 Task: Find connections with filter location Übach-Palenberg with filter topic #homedecor with filter profile language Spanish with filter current company Tata Elxsi with filter school Narasaraopeta Engineering College, Kotappa Konda Road, Yellamanda Post, Narasaraopet, PIN-522601(CC-47) with filter industry Utilities Administration with filter service category Executive Coaching with filter keywords title Video Game Writer
Action: Mouse moved to (493, 62)
Screenshot: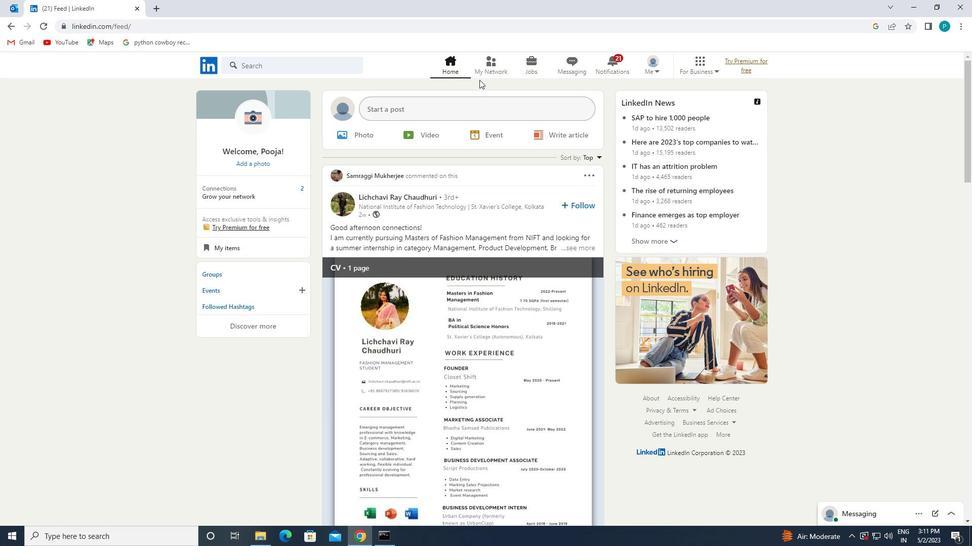 
Action: Mouse pressed left at (493, 62)
Screenshot: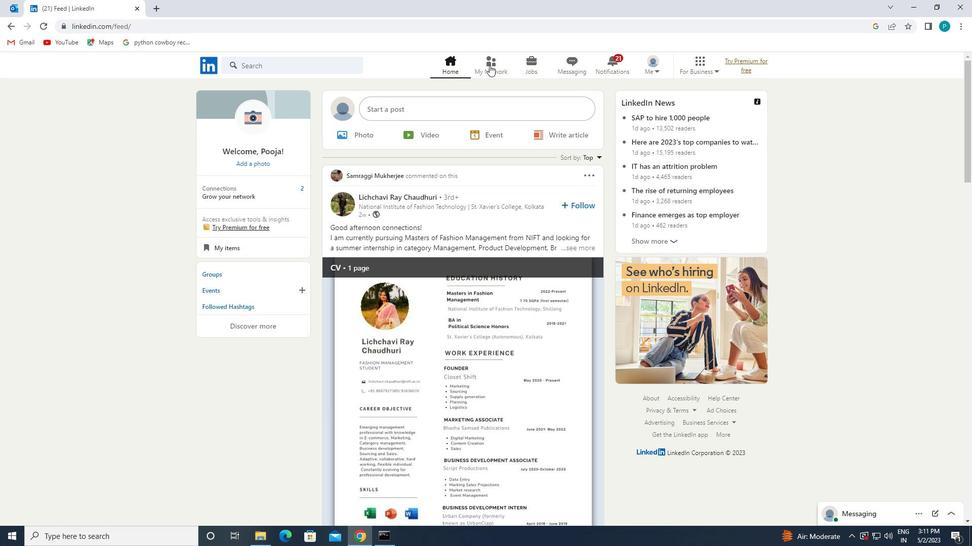 
Action: Mouse moved to (257, 117)
Screenshot: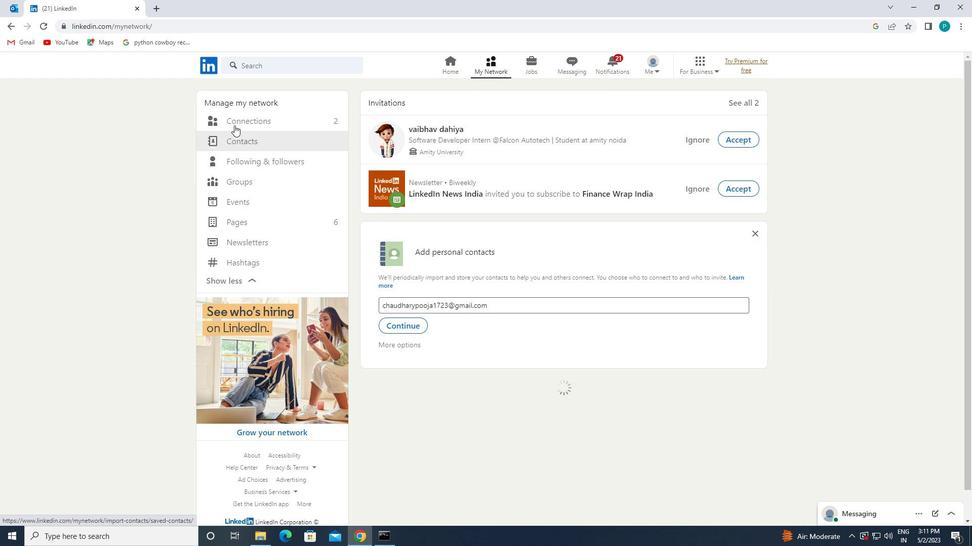 
Action: Mouse pressed left at (257, 117)
Screenshot: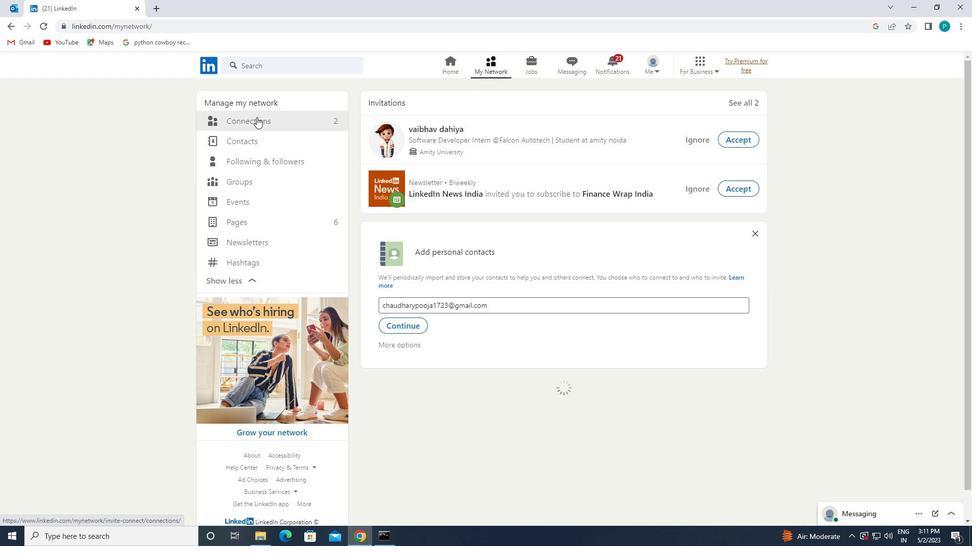 
Action: Mouse moved to (547, 126)
Screenshot: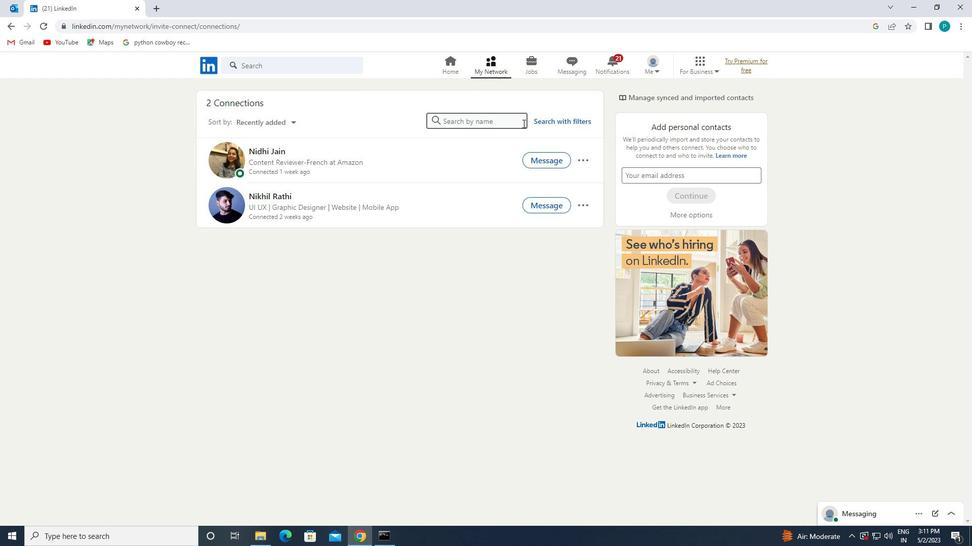 
Action: Mouse pressed left at (547, 126)
Screenshot: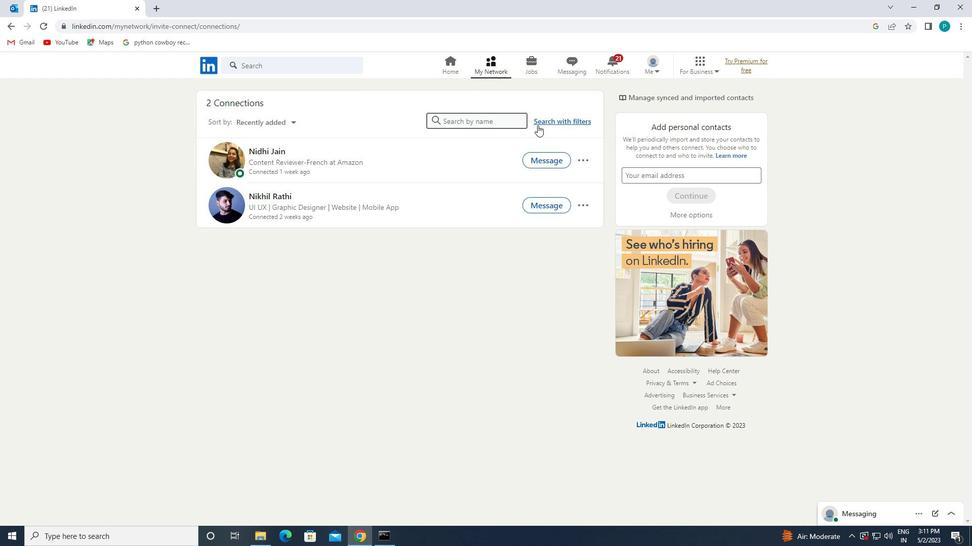 
Action: Mouse moved to (509, 91)
Screenshot: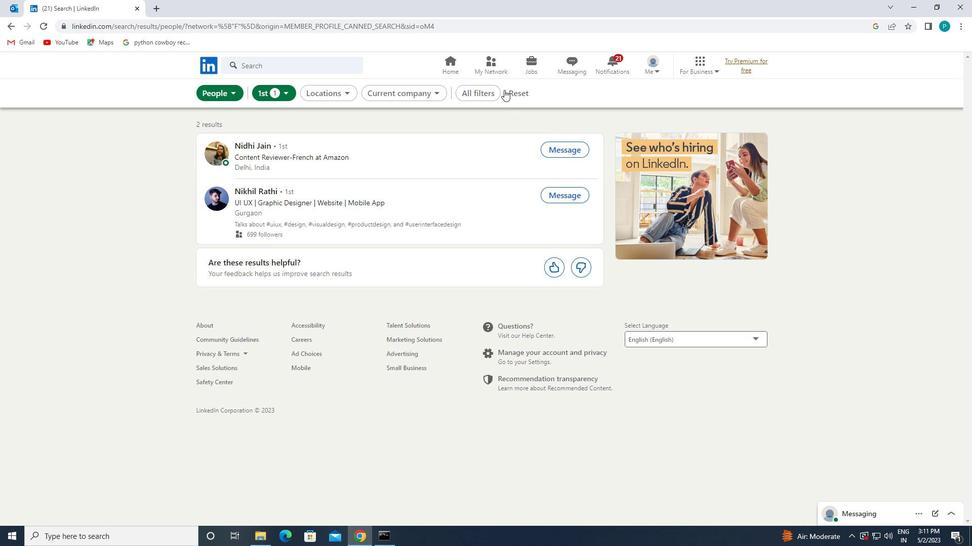 
Action: Mouse pressed left at (509, 91)
Screenshot: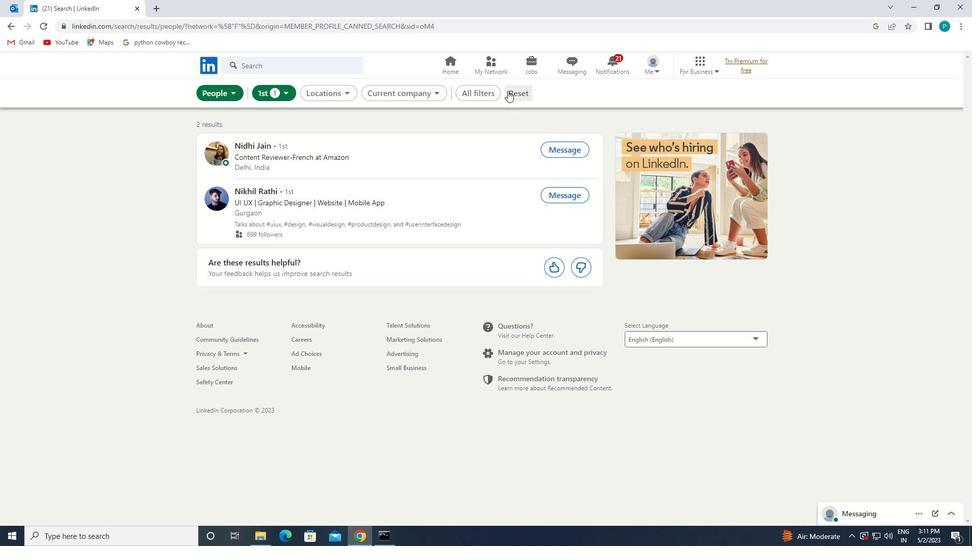
Action: Mouse moved to (466, 95)
Screenshot: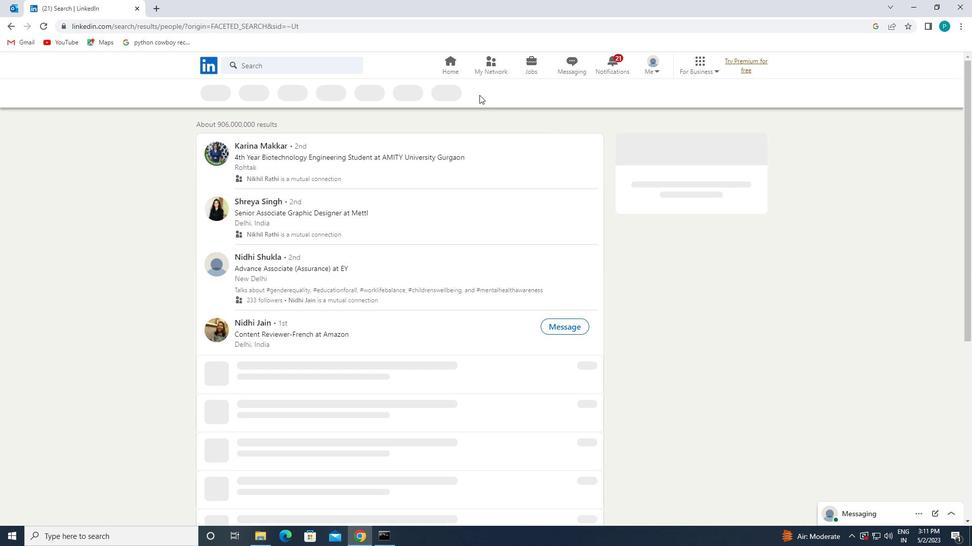 
Action: Mouse pressed left at (466, 95)
Screenshot: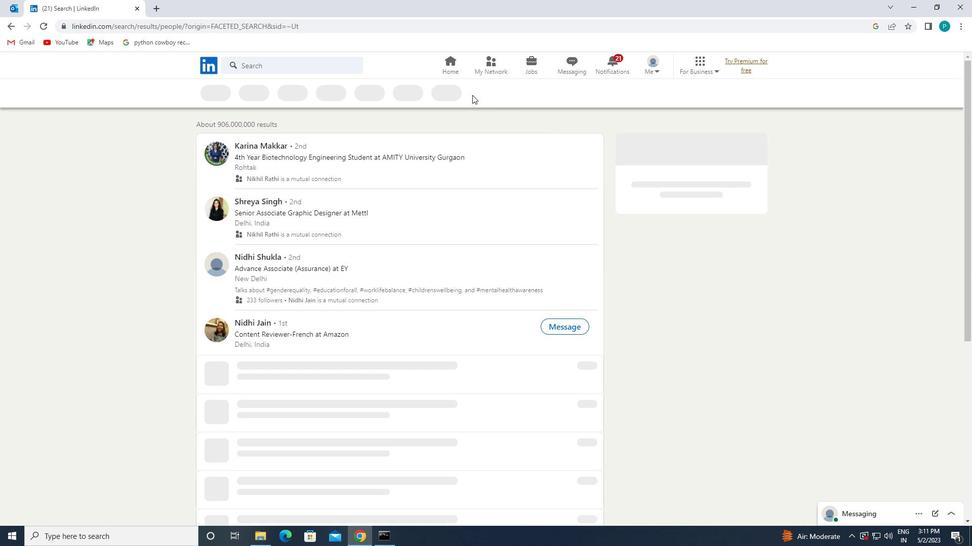 
Action: Mouse moved to (500, 113)
Screenshot: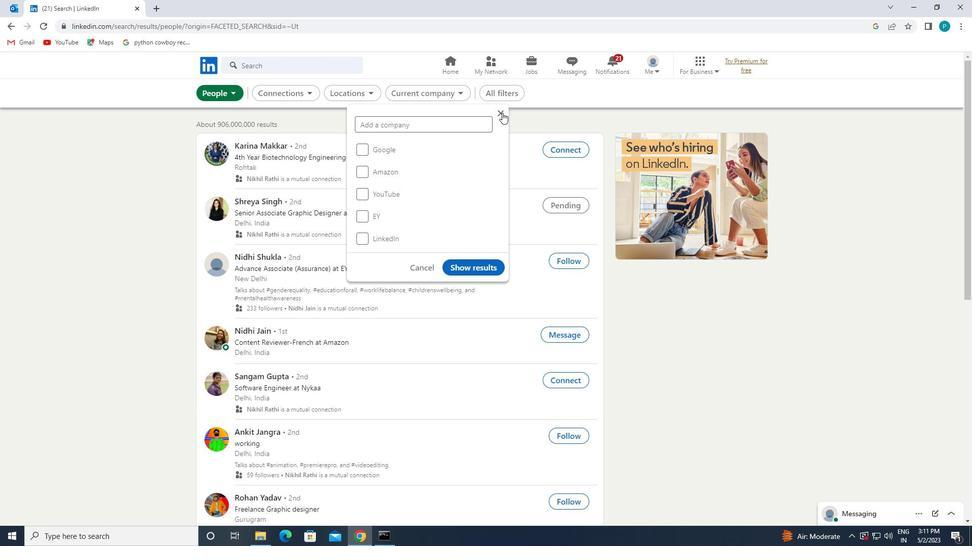 
Action: Mouse pressed left at (500, 113)
Screenshot: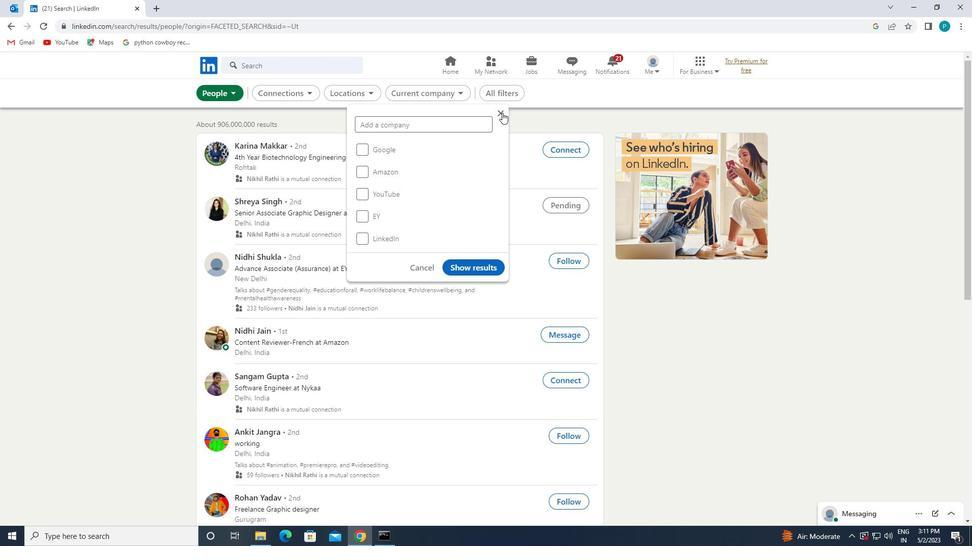 
Action: Mouse moved to (500, 89)
Screenshot: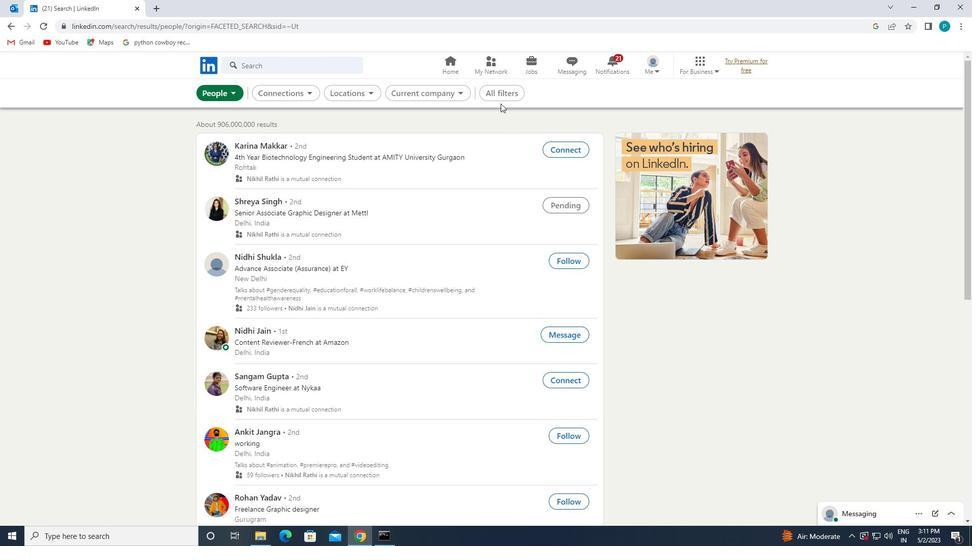 
Action: Mouse pressed left at (500, 89)
Screenshot: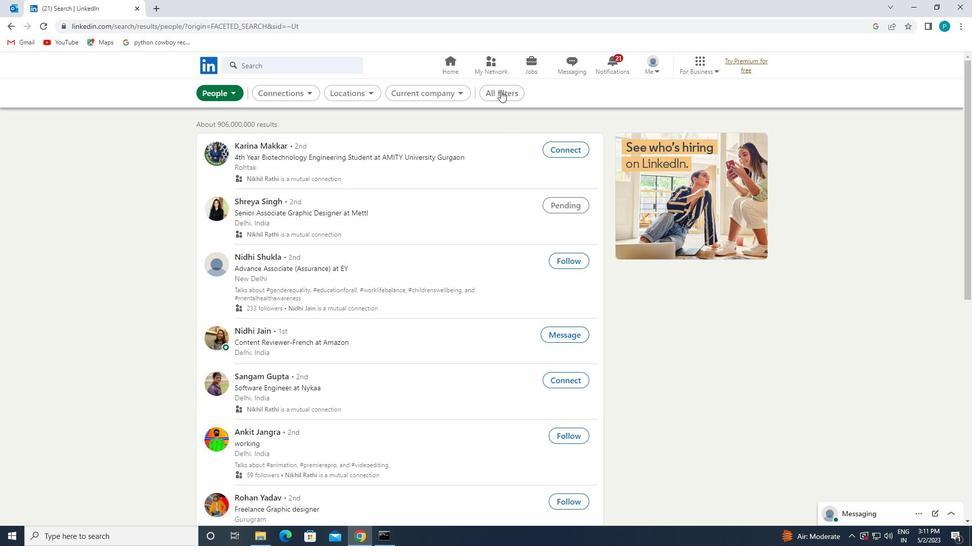 
Action: Mouse moved to (875, 410)
Screenshot: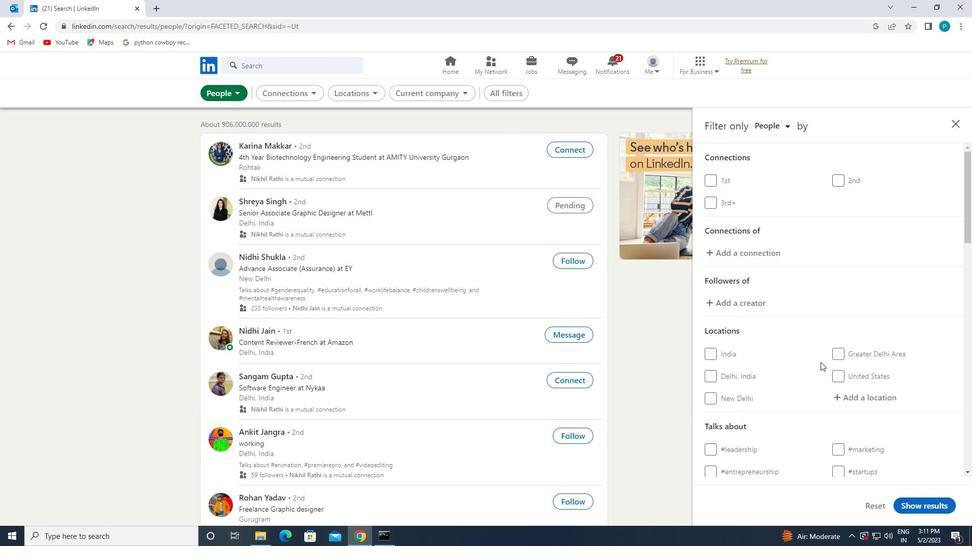 
Action: Mouse scrolled (875, 409) with delta (0, 0)
Screenshot: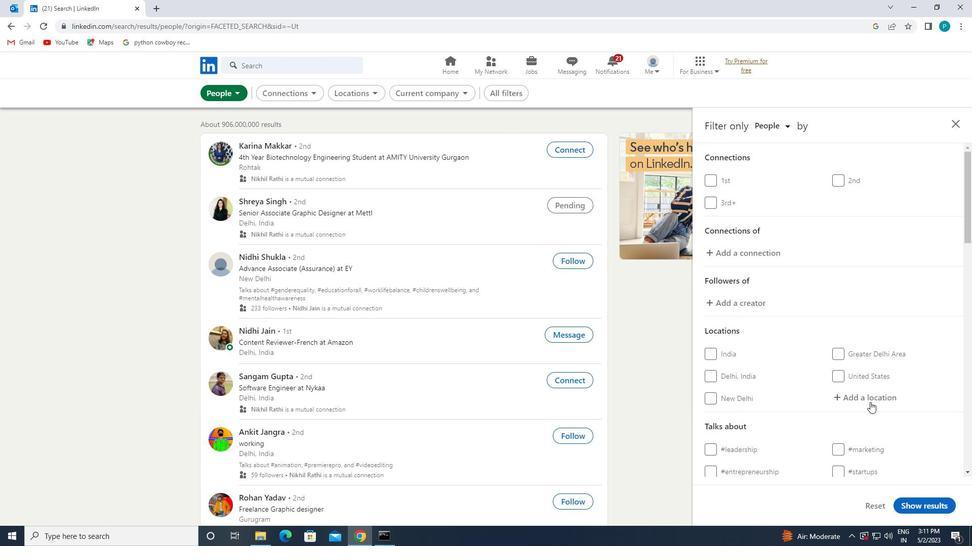 
Action: Mouse moved to (852, 352)
Screenshot: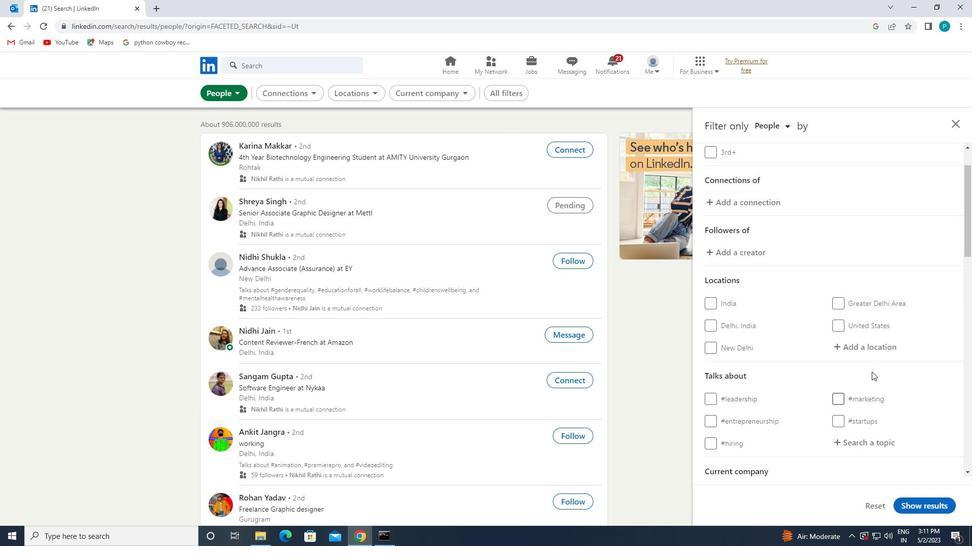 
Action: Mouse pressed left at (852, 352)
Screenshot: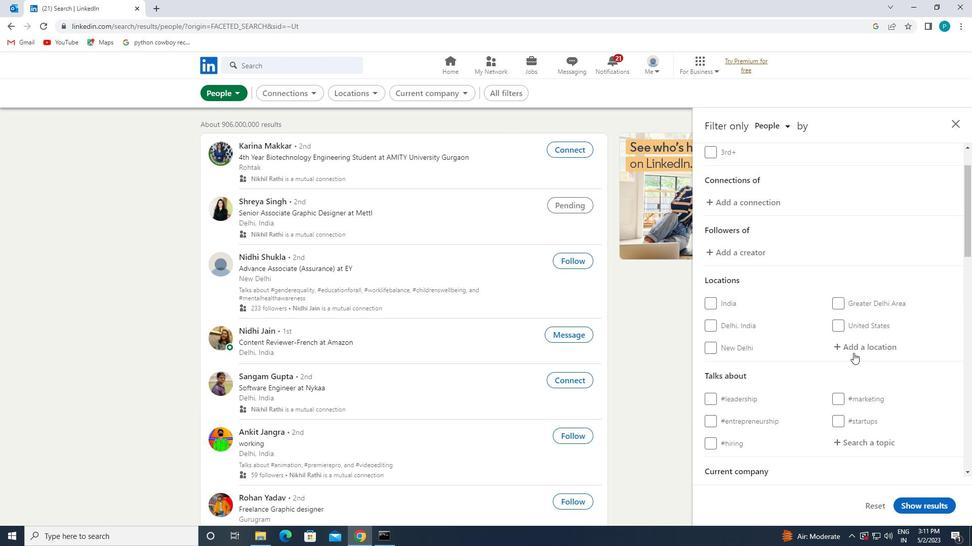 
Action: Key pressed <Key.caps_lock>
Screenshot: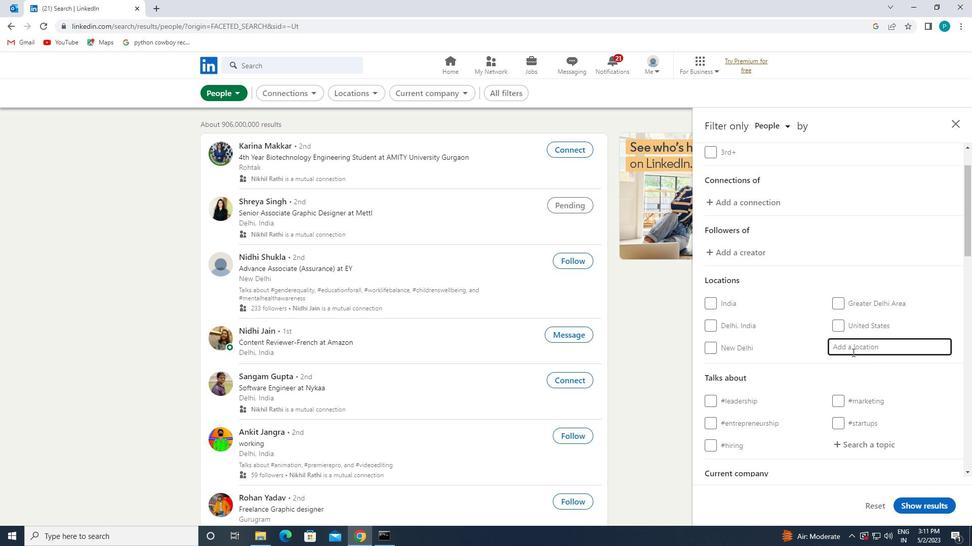 
Action: Mouse moved to (852, 352)
Screenshot: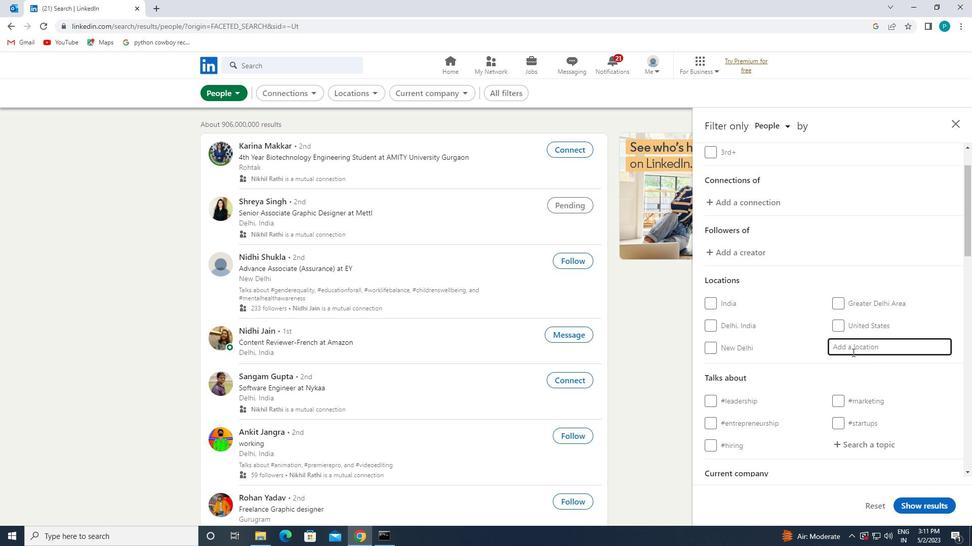 
Action: Key pressed u<Key.caps_lock>bach
Screenshot: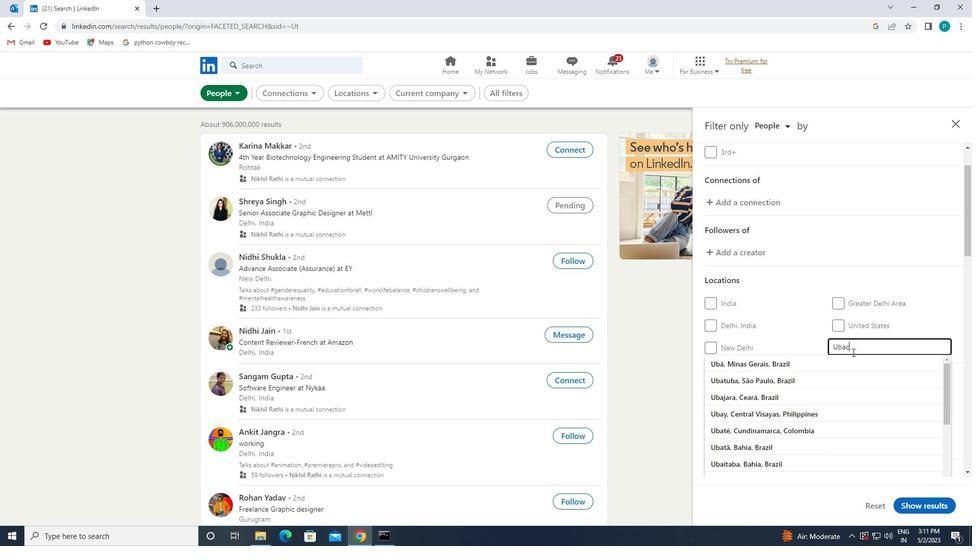 
Action: Mouse moved to (853, 358)
Screenshot: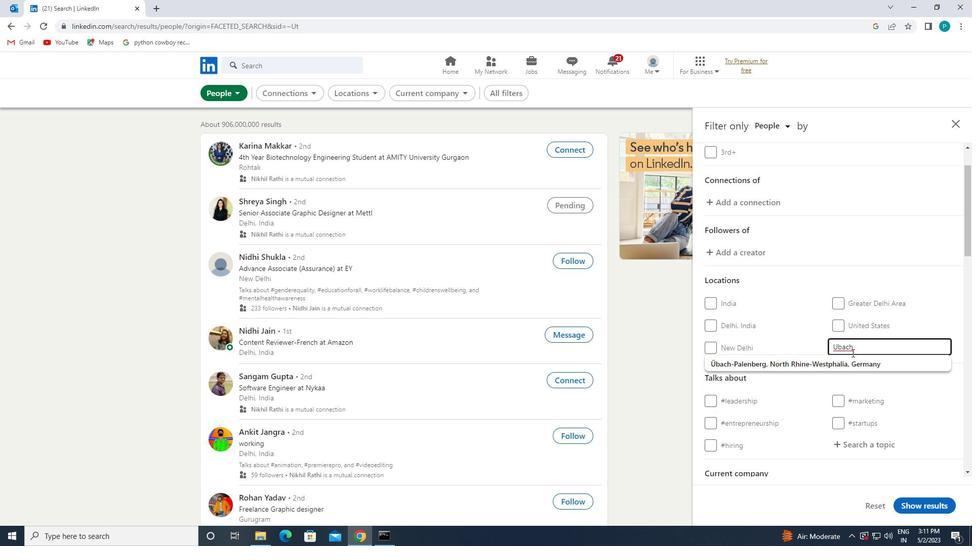 
Action: Mouse pressed left at (853, 358)
Screenshot: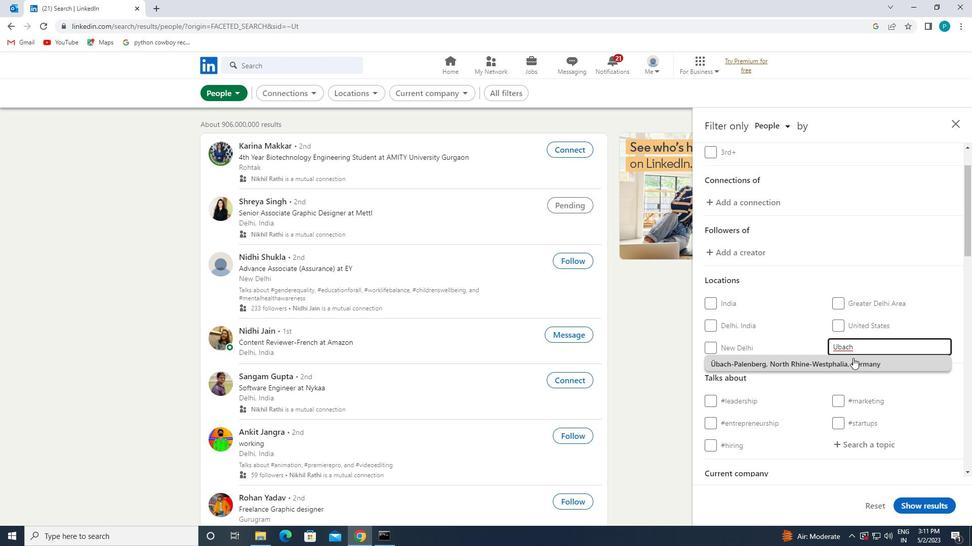 
Action: Mouse moved to (853, 360)
Screenshot: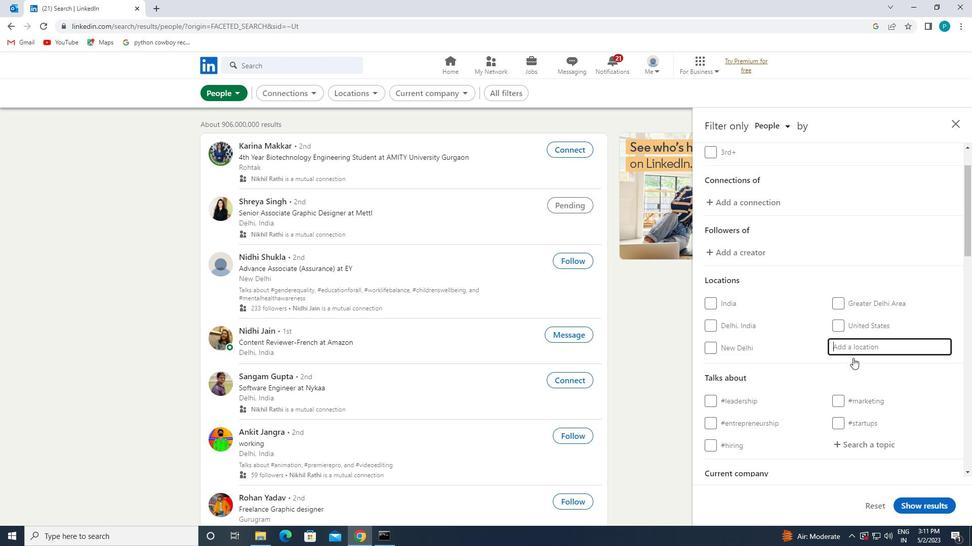 
Action: Mouse scrolled (853, 359) with delta (0, 0)
Screenshot: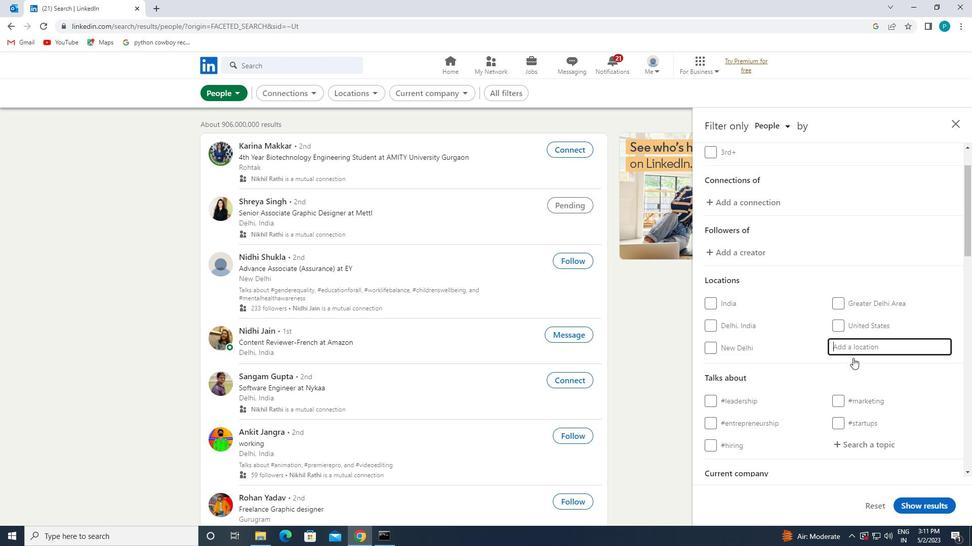 
Action: Mouse scrolled (853, 359) with delta (0, 0)
Screenshot: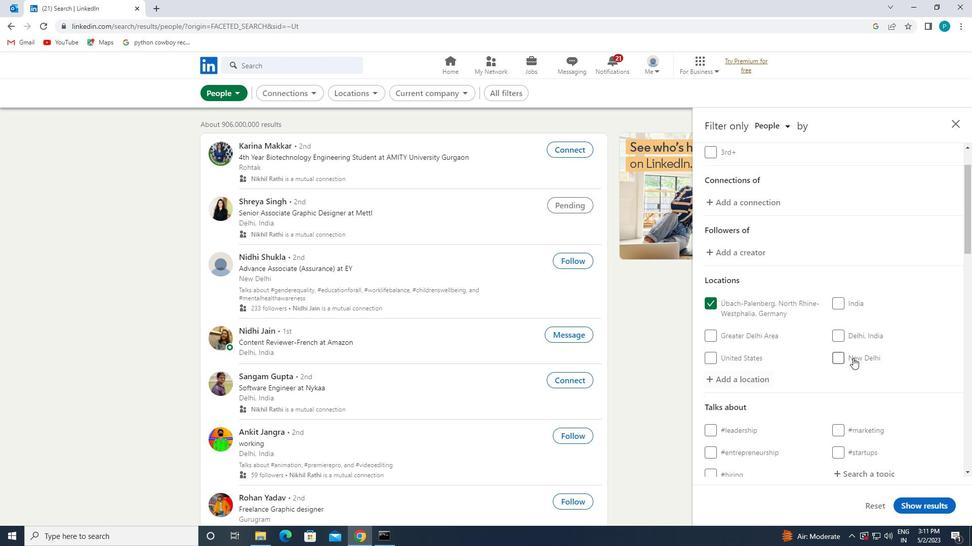 
Action: Mouse moved to (861, 371)
Screenshot: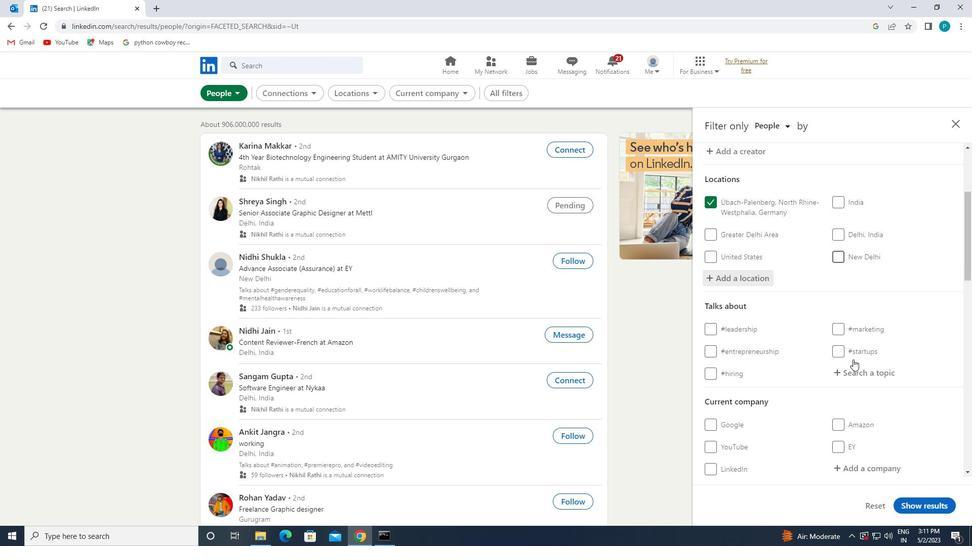 
Action: Mouse pressed left at (861, 371)
Screenshot: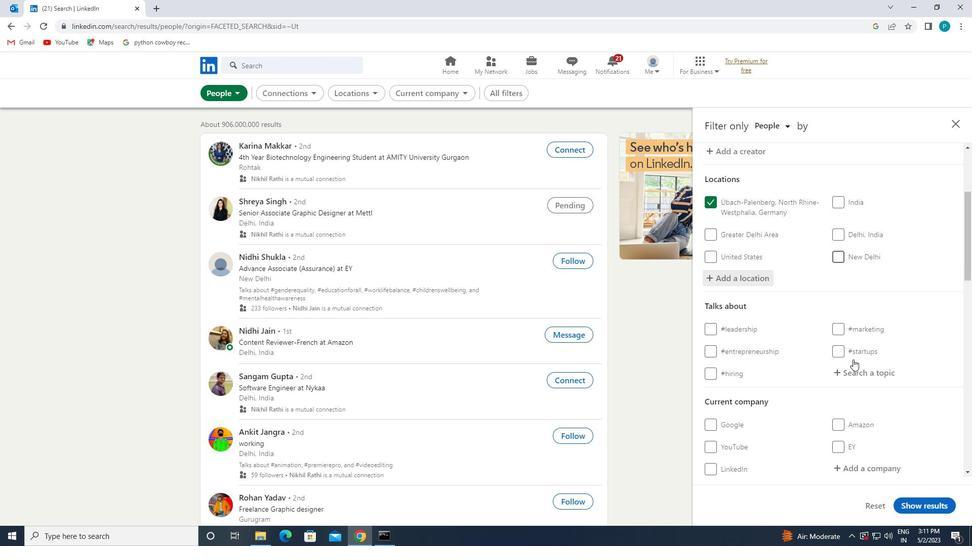 
Action: Mouse moved to (862, 372)
Screenshot: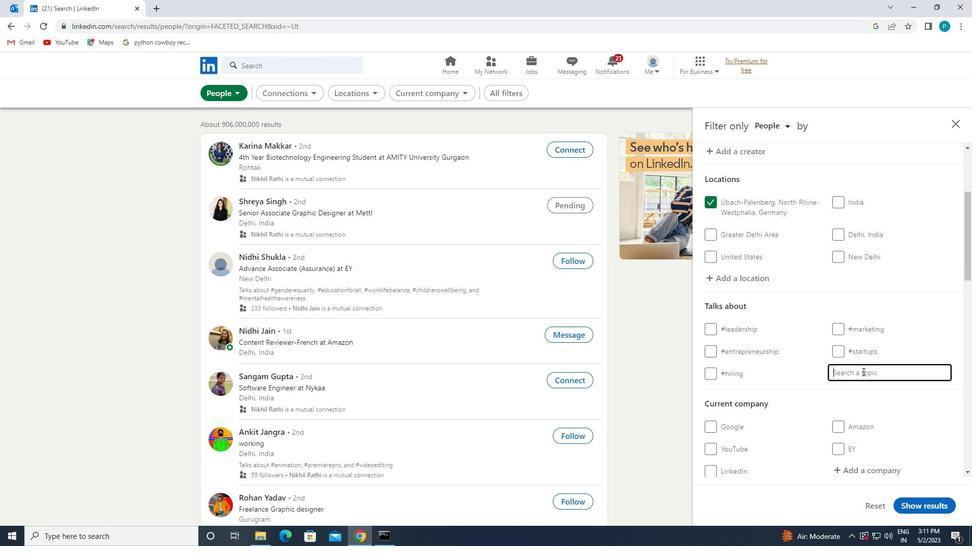 
Action: Key pressed <Key.shift>
Screenshot: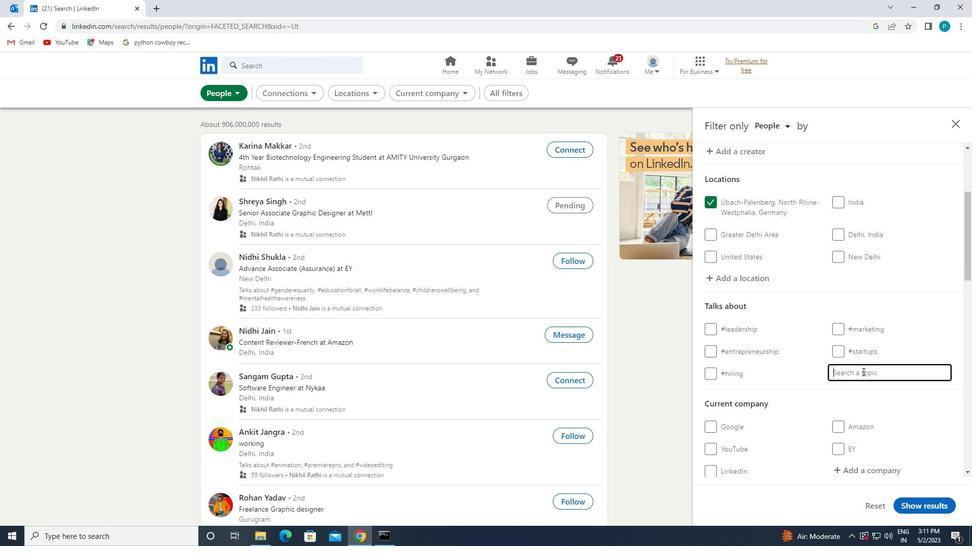 
Action: Mouse moved to (861, 375)
Screenshot: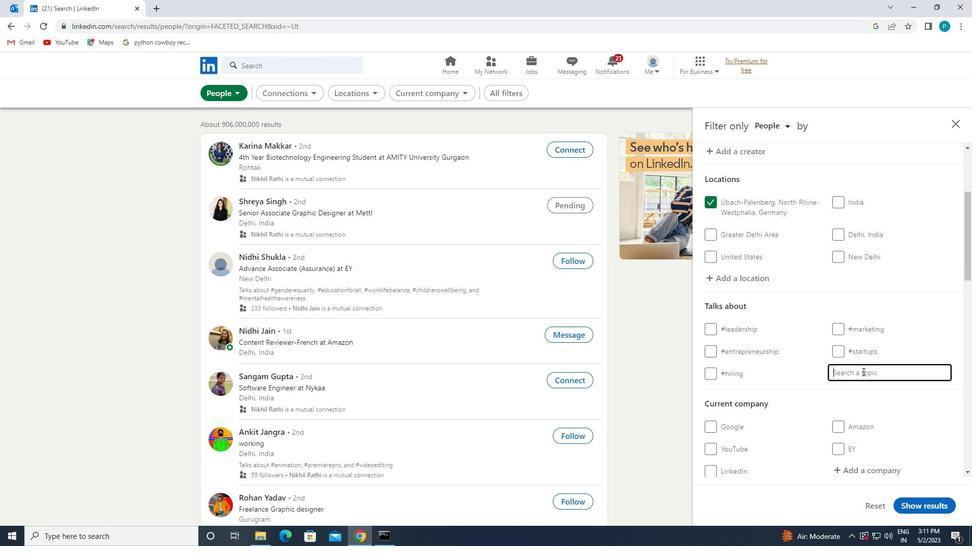 
Action: Key pressed #HOMEDECOR
Screenshot: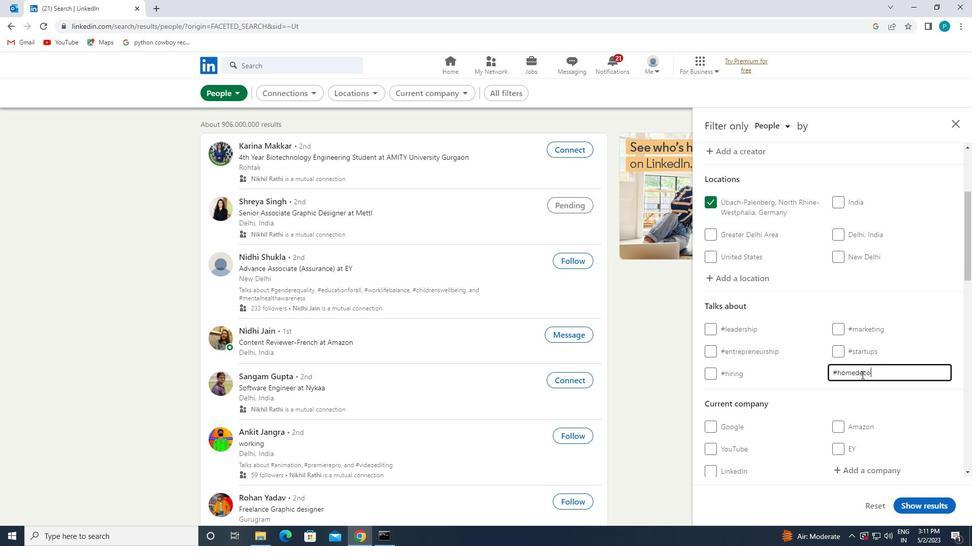 
Action: Mouse moved to (871, 383)
Screenshot: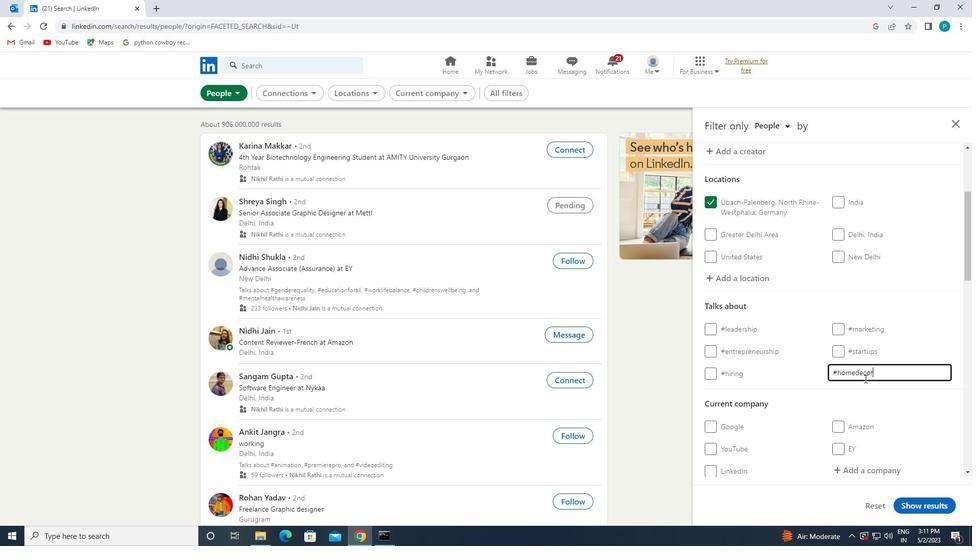 
Action: Mouse scrolled (871, 382) with delta (0, 0)
Screenshot: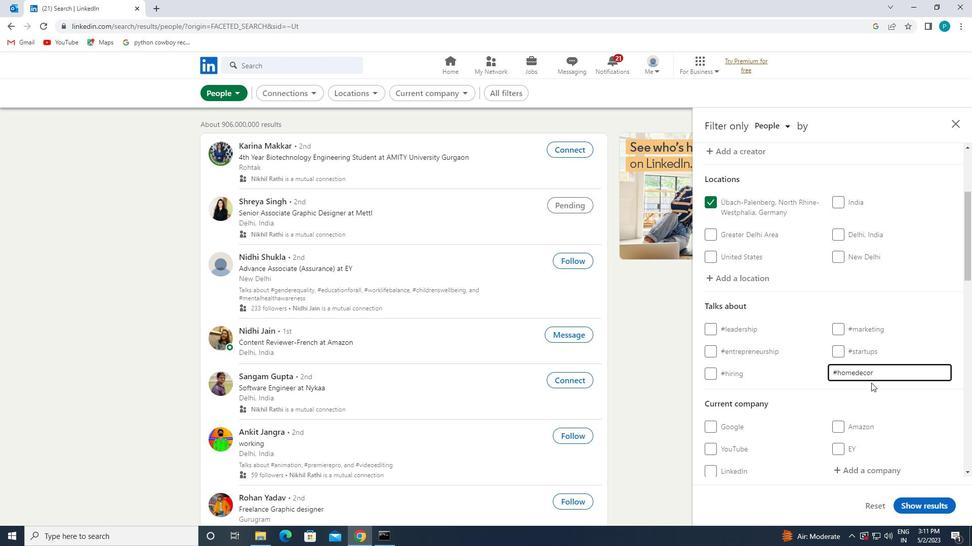 
Action: Mouse scrolled (871, 382) with delta (0, 0)
Screenshot: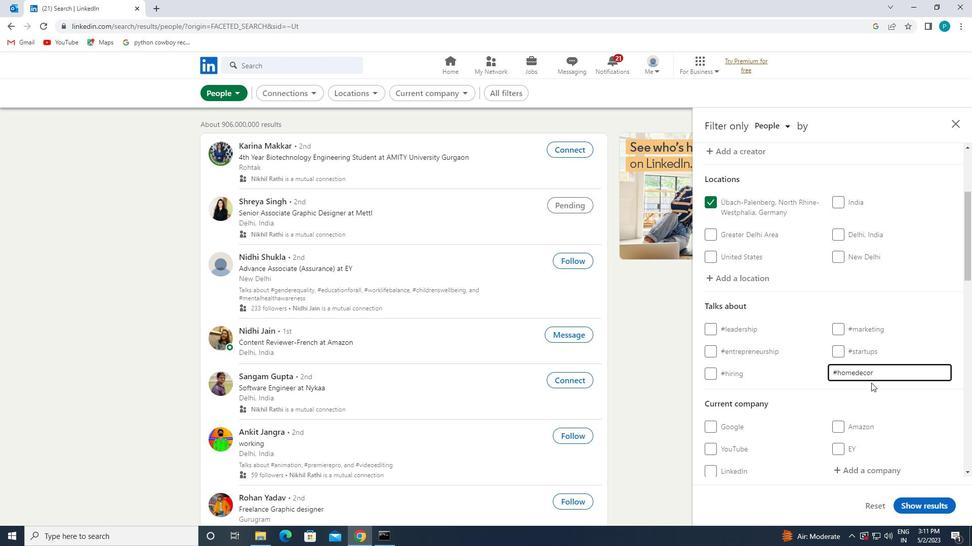 
Action: Mouse scrolled (871, 382) with delta (0, 0)
Screenshot: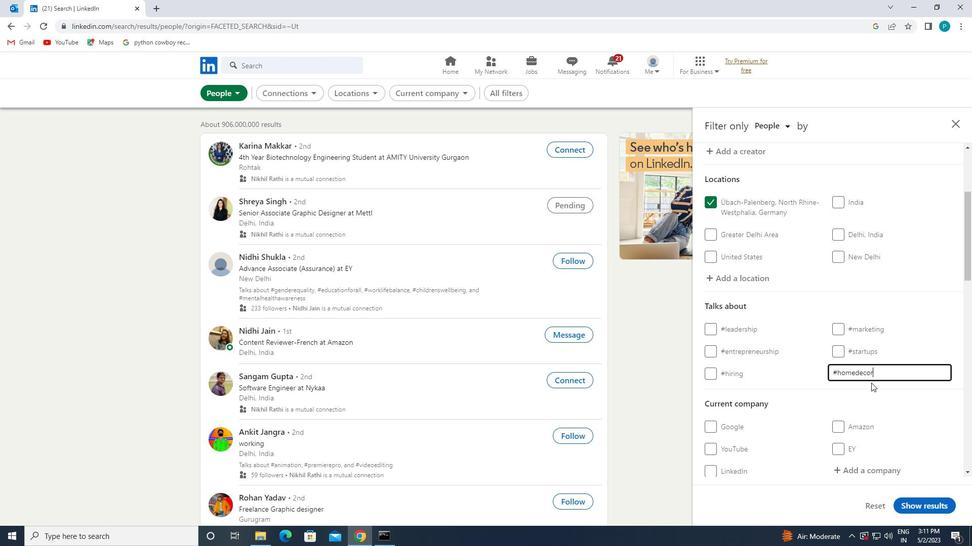 
Action: Mouse moved to (763, 379)
Screenshot: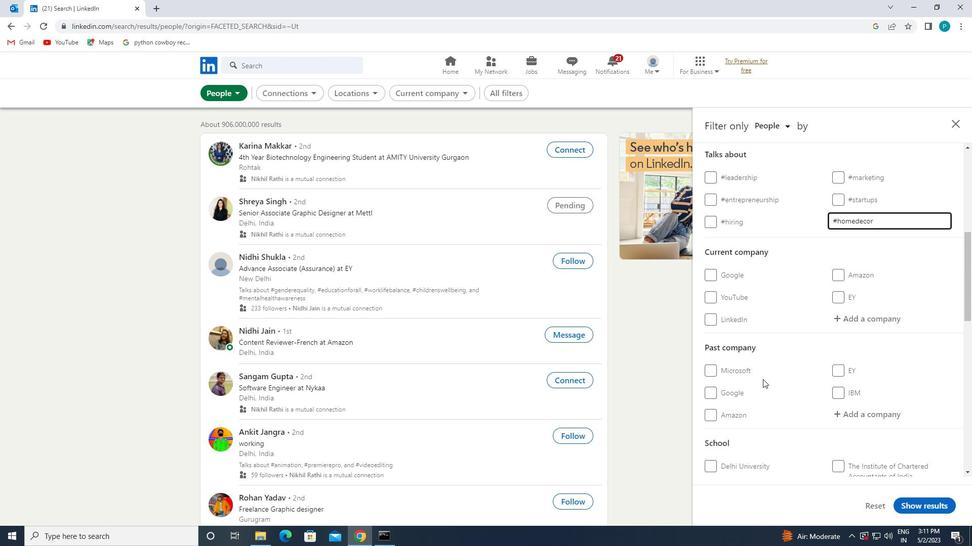 
Action: Mouse scrolled (763, 379) with delta (0, 0)
Screenshot: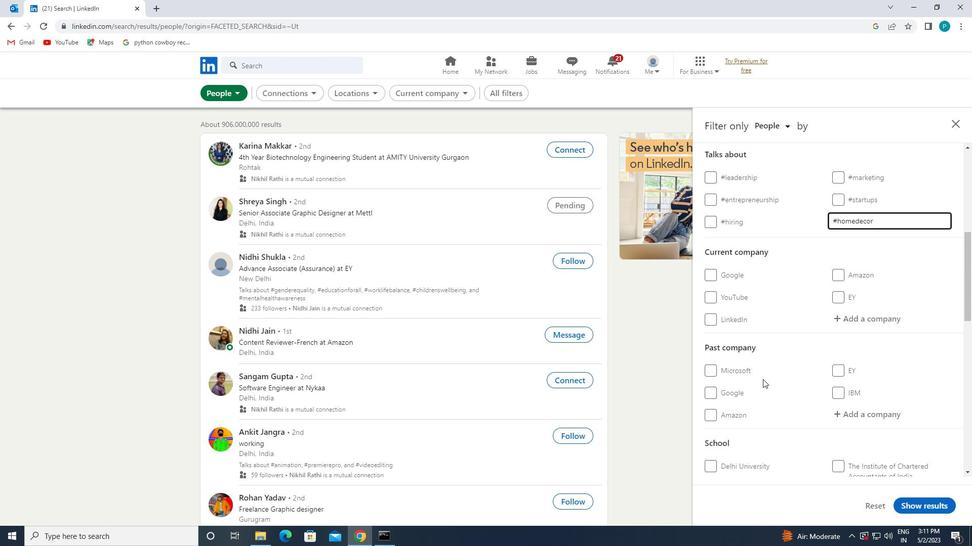 
Action: Mouse scrolled (763, 379) with delta (0, 0)
Screenshot: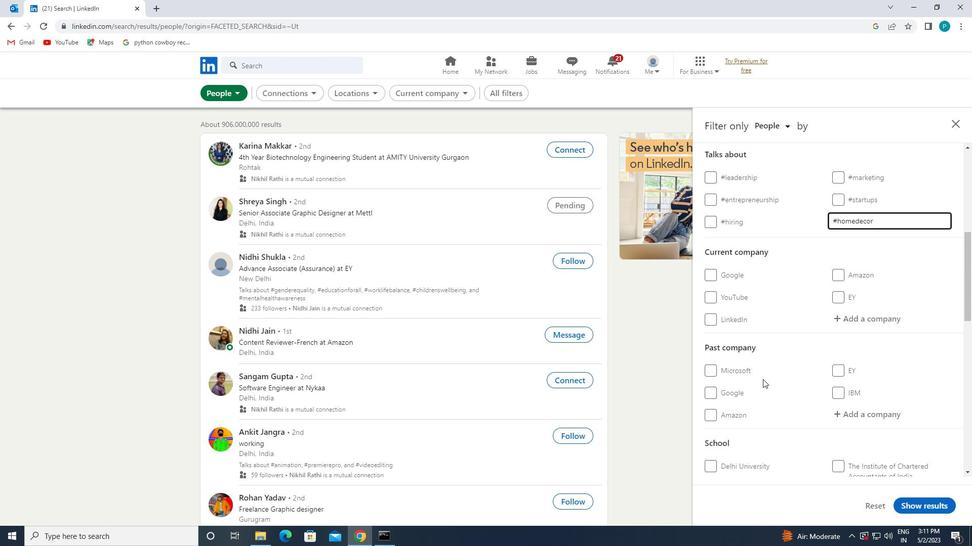 
Action: Mouse scrolled (763, 379) with delta (0, 0)
Screenshot: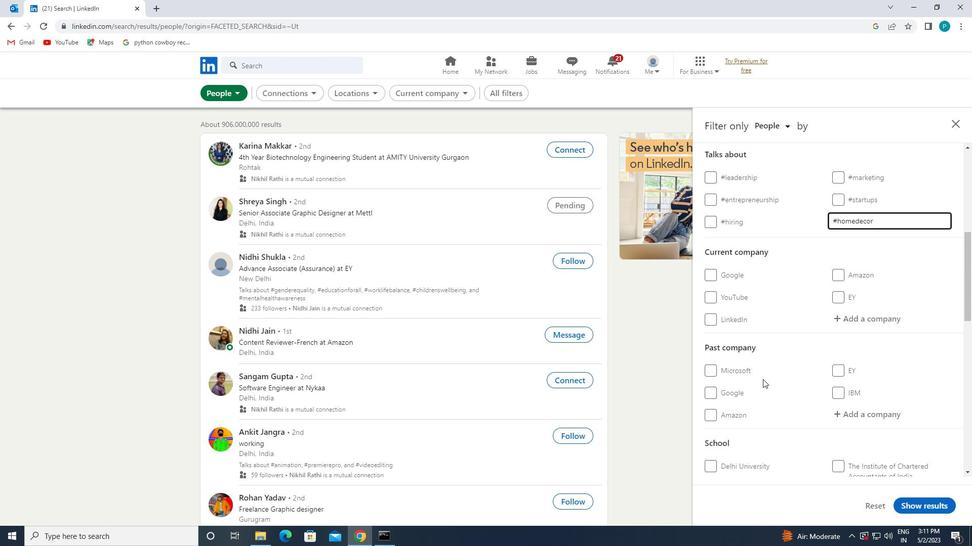 
Action: Mouse scrolled (763, 379) with delta (0, 0)
Screenshot: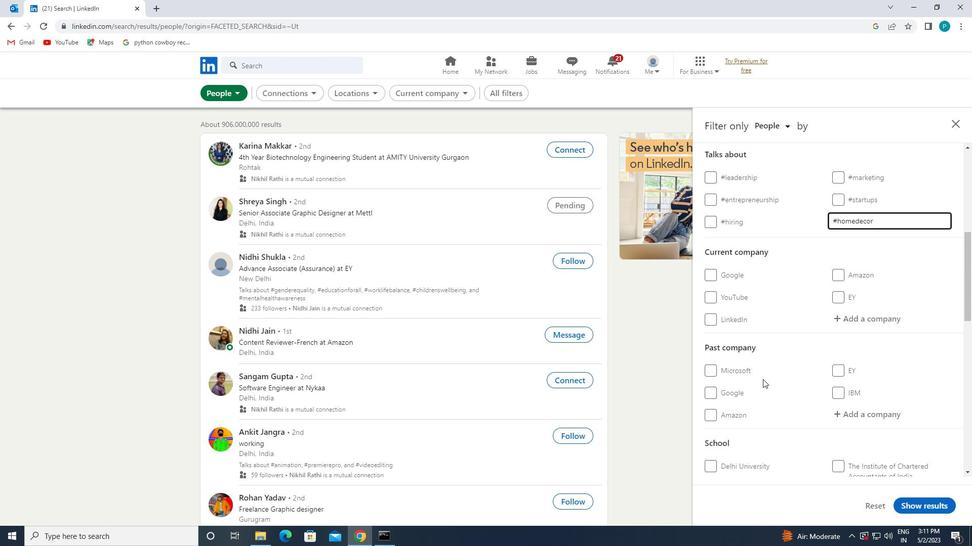 
Action: Mouse moved to (761, 380)
Screenshot: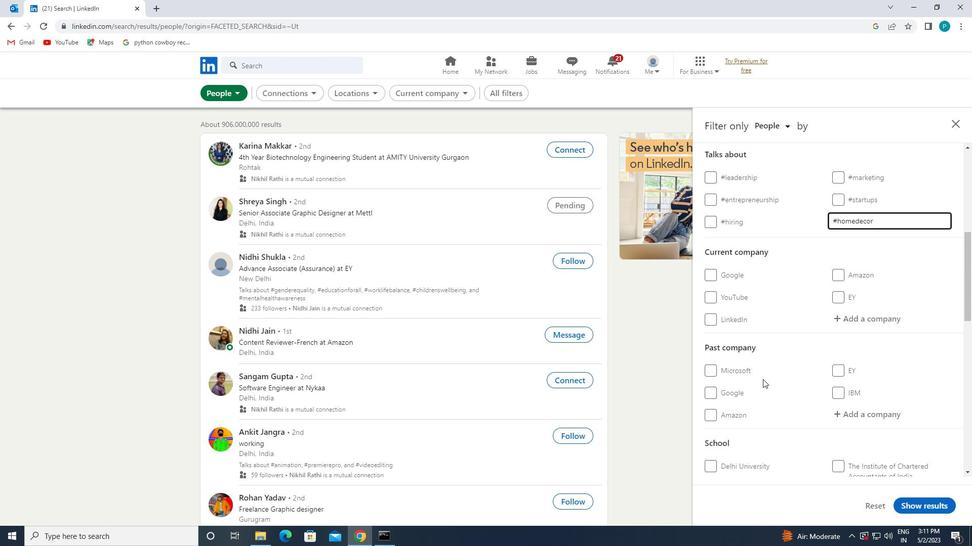 
Action: Mouse scrolled (761, 380) with delta (0, 0)
Screenshot: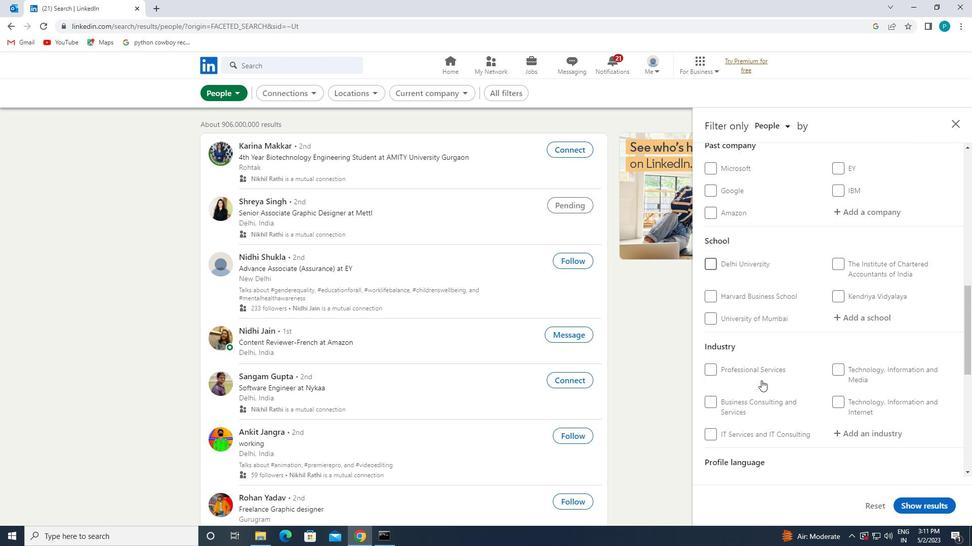 
Action: Mouse scrolled (761, 380) with delta (0, 0)
Screenshot: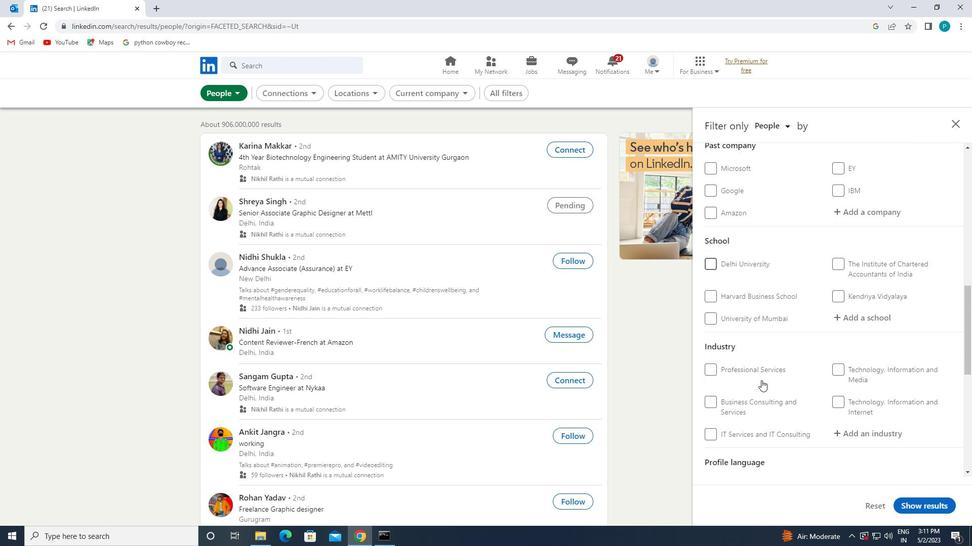 
Action: Mouse moved to (724, 404)
Screenshot: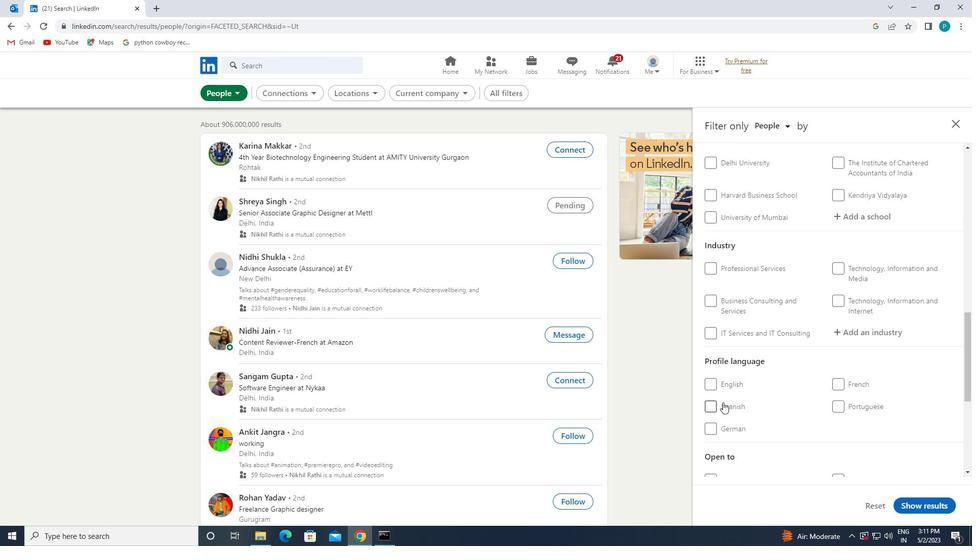 
Action: Mouse pressed left at (724, 404)
Screenshot: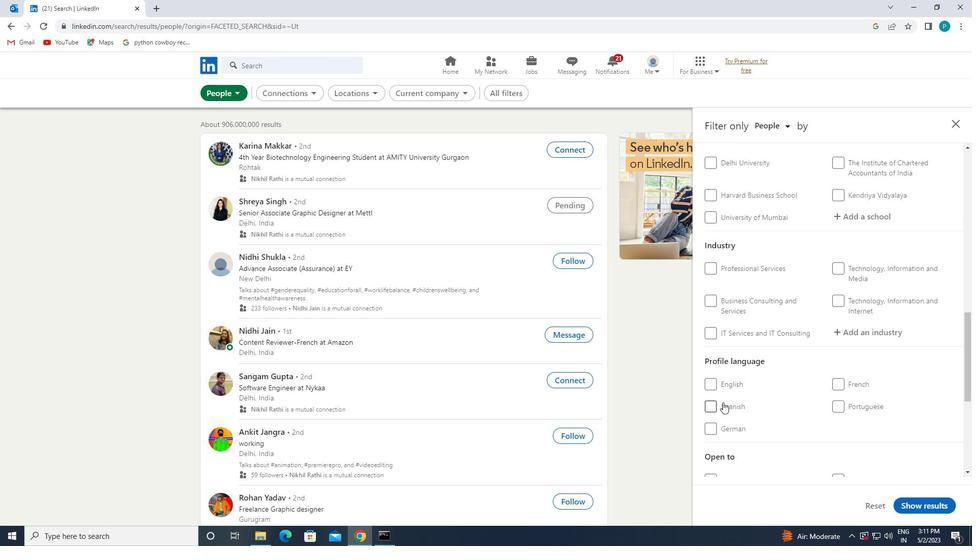 
Action: Mouse moved to (849, 377)
Screenshot: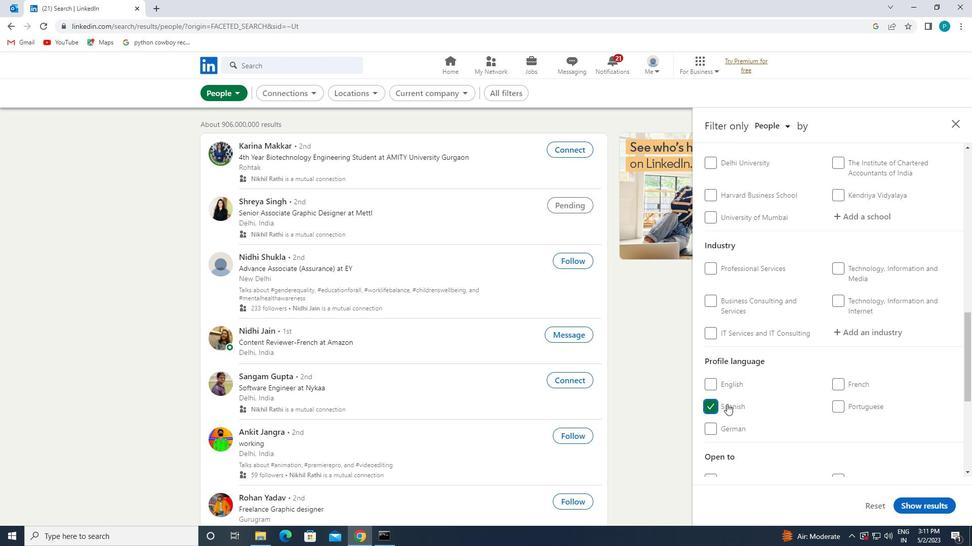 
Action: Mouse scrolled (849, 378) with delta (0, 0)
Screenshot: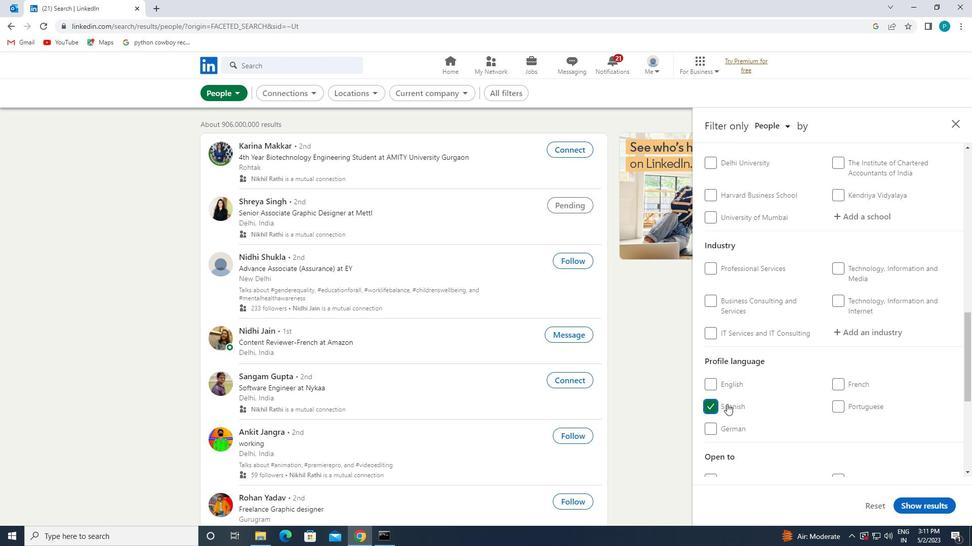 
Action: Mouse moved to (849, 377)
Screenshot: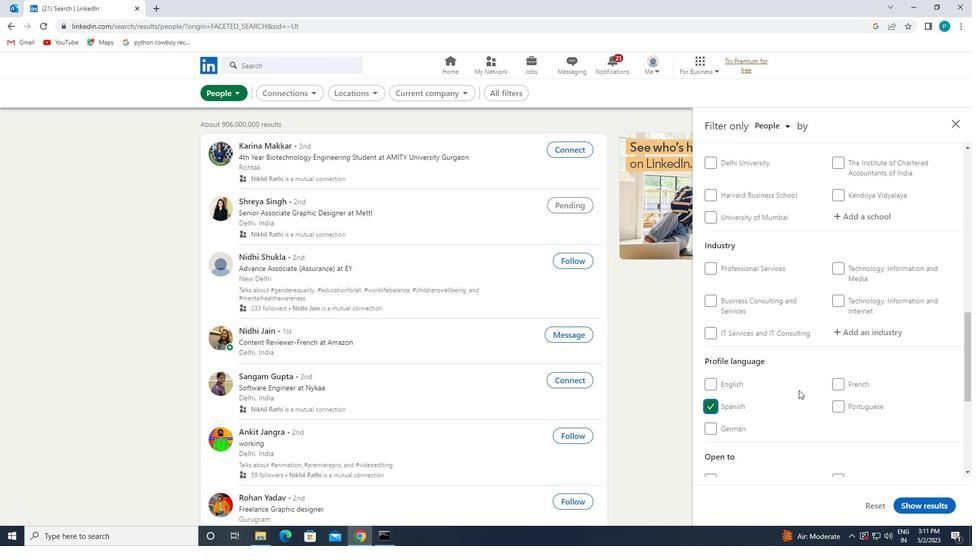 
Action: Mouse scrolled (849, 378) with delta (0, 0)
Screenshot: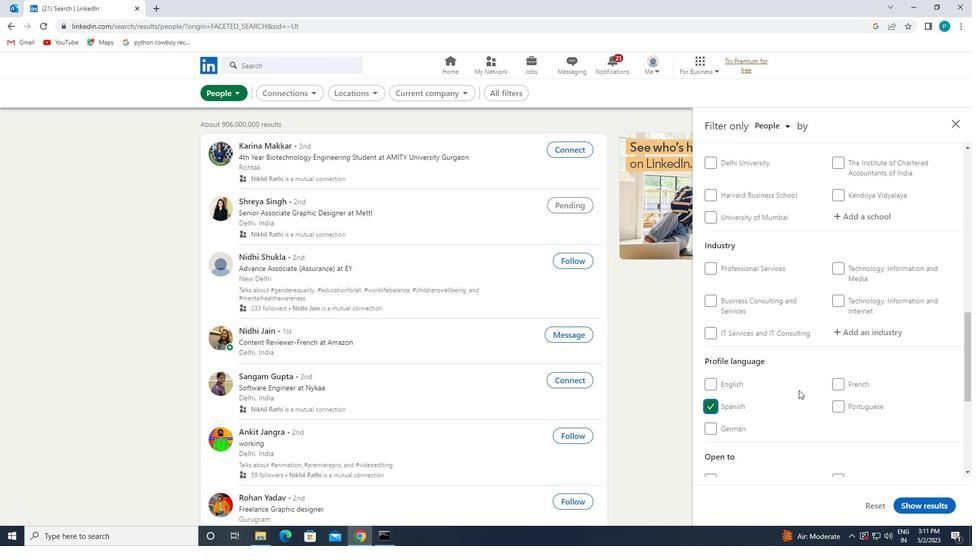 
Action: Mouse scrolled (849, 378) with delta (0, 0)
Screenshot: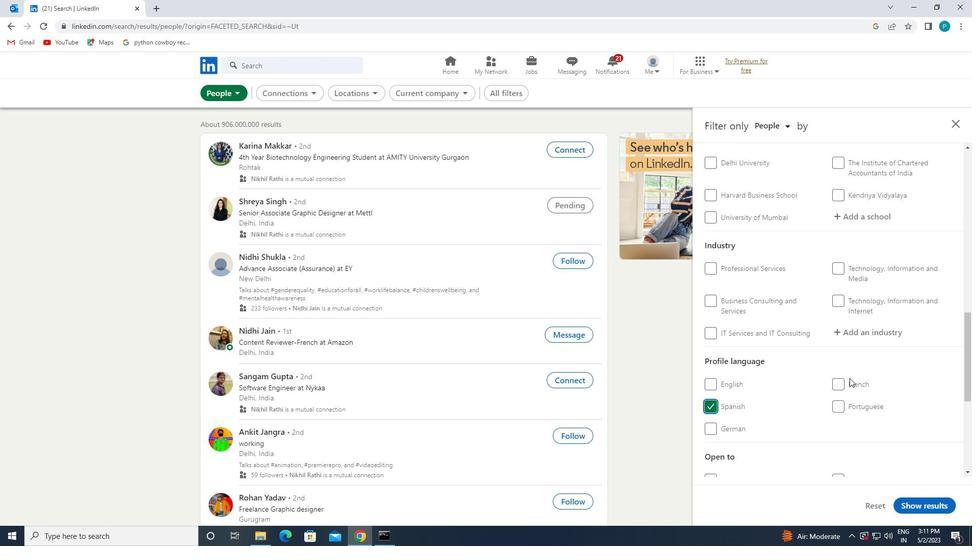 
Action: Mouse moved to (849, 374)
Screenshot: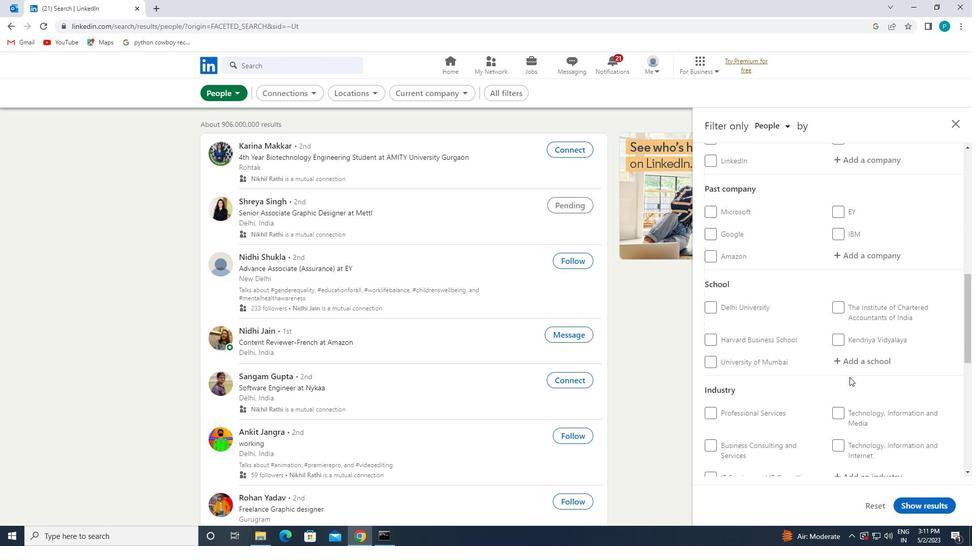 
Action: Mouse scrolled (849, 374) with delta (0, 0)
Screenshot: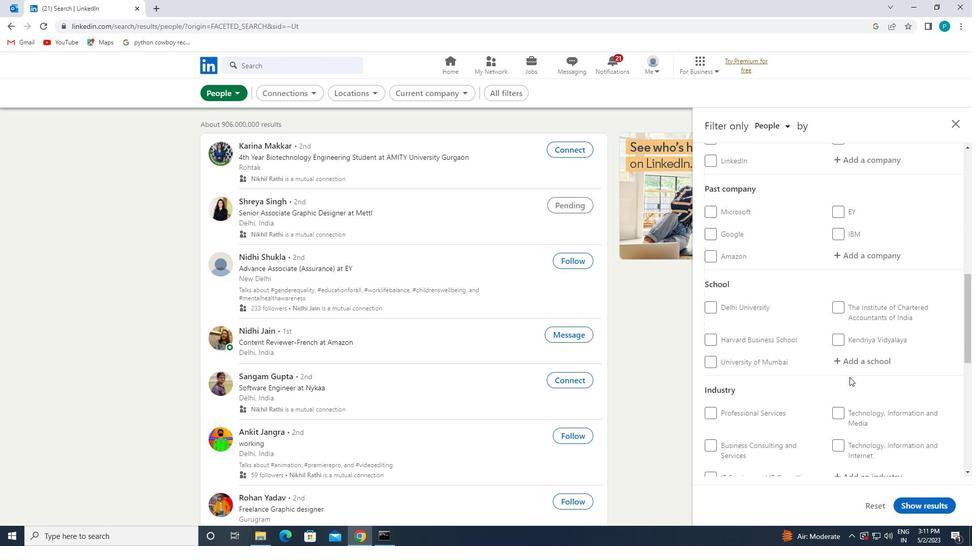 
Action: Mouse moved to (849, 373)
Screenshot: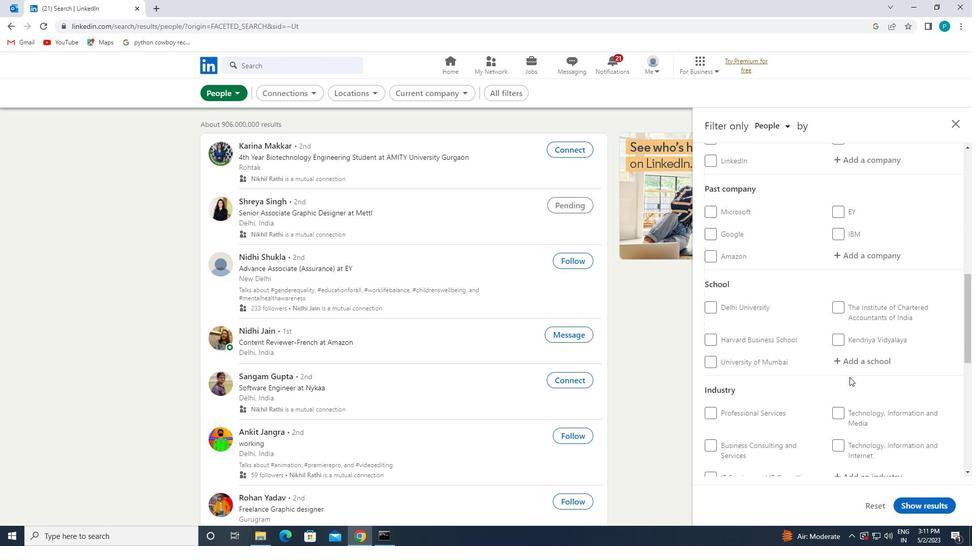 
Action: Mouse scrolled (849, 373) with delta (0, 0)
Screenshot: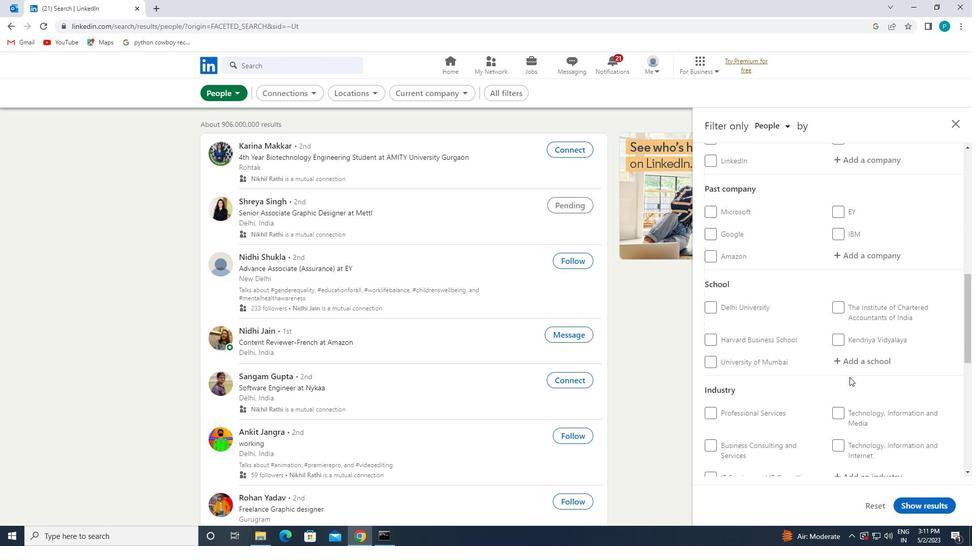
Action: Mouse moved to (849, 372)
Screenshot: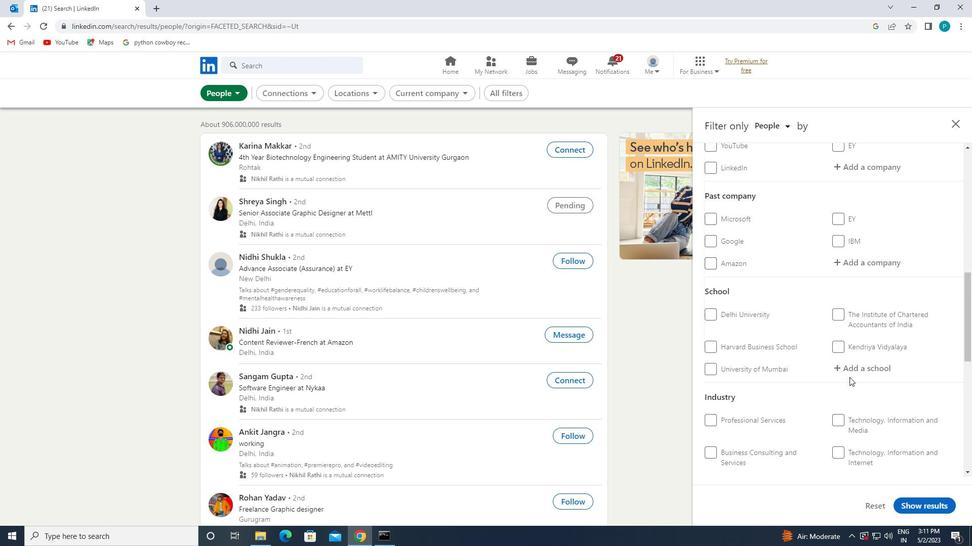 
Action: Mouse scrolled (849, 373) with delta (0, 0)
Screenshot: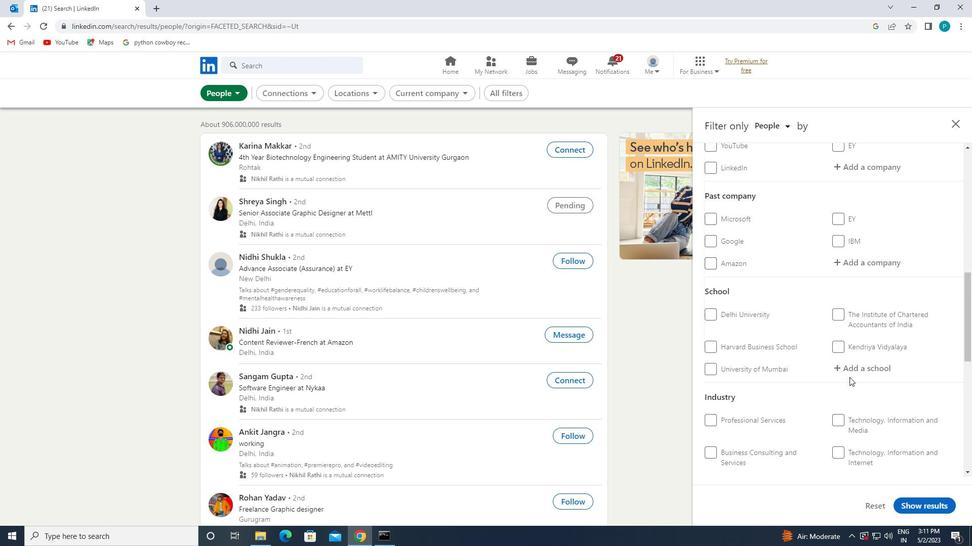 
Action: Mouse scrolled (849, 373) with delta (0, 0)
Screenshot: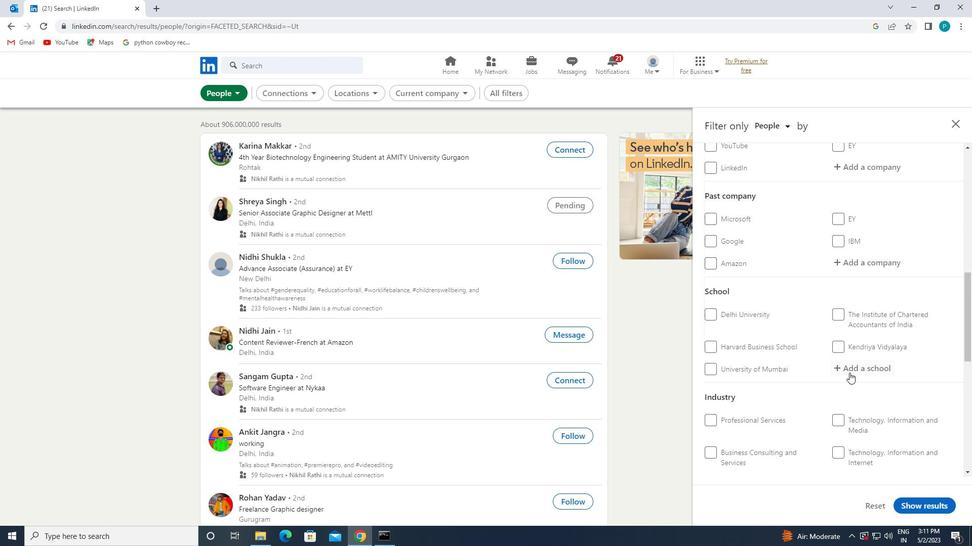 
Action: Mouse moved to (859, 365)
Screenshot: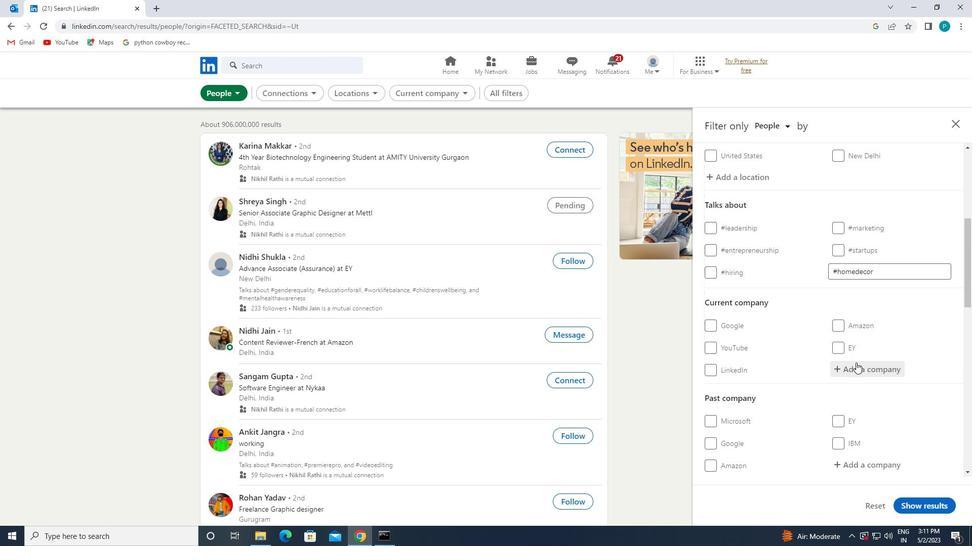 
Action: Mouse pressed left at (859, 365)
Screenshot: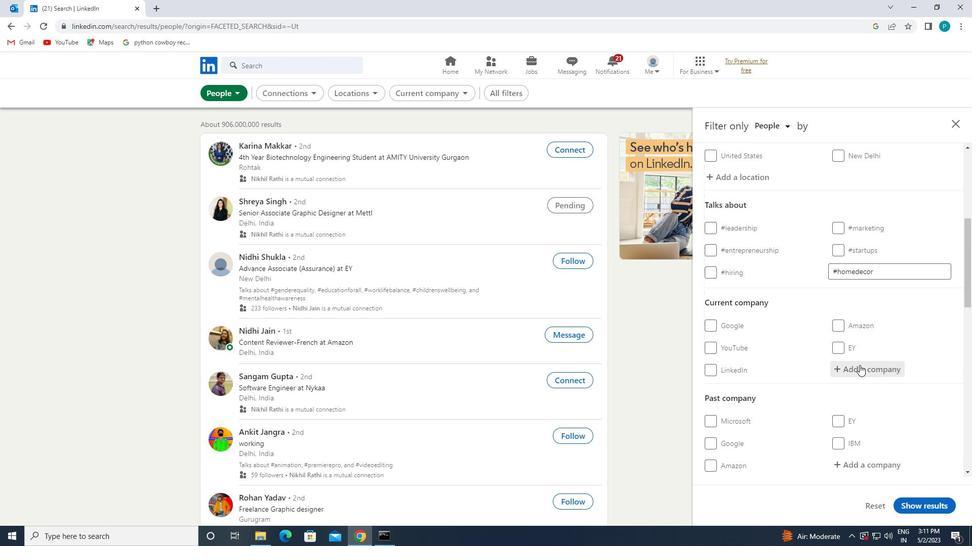 
Action: Mouse moved to (869, 372)
Screenshot: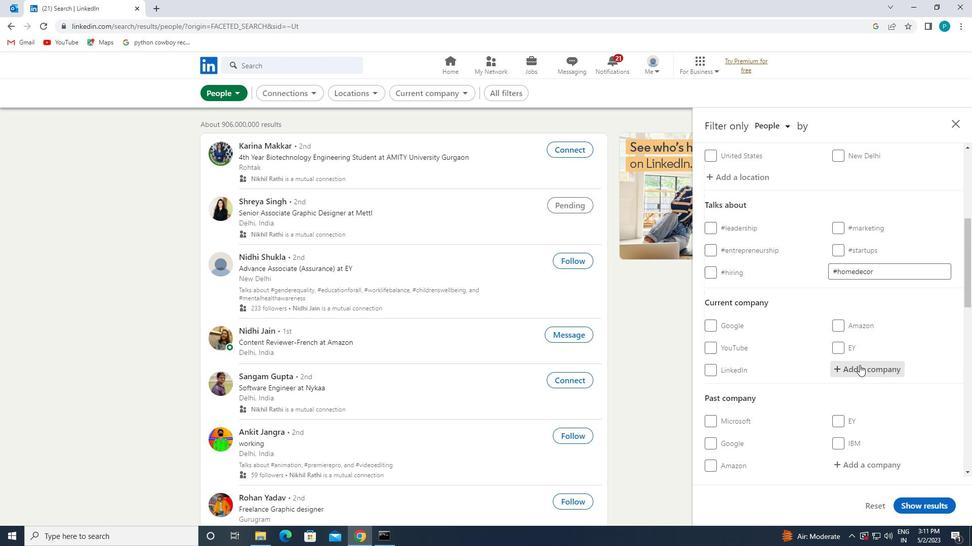 
Action: Key pressed <Key.caps_lock>T<Key.caps_lock>ATA
Screenshot: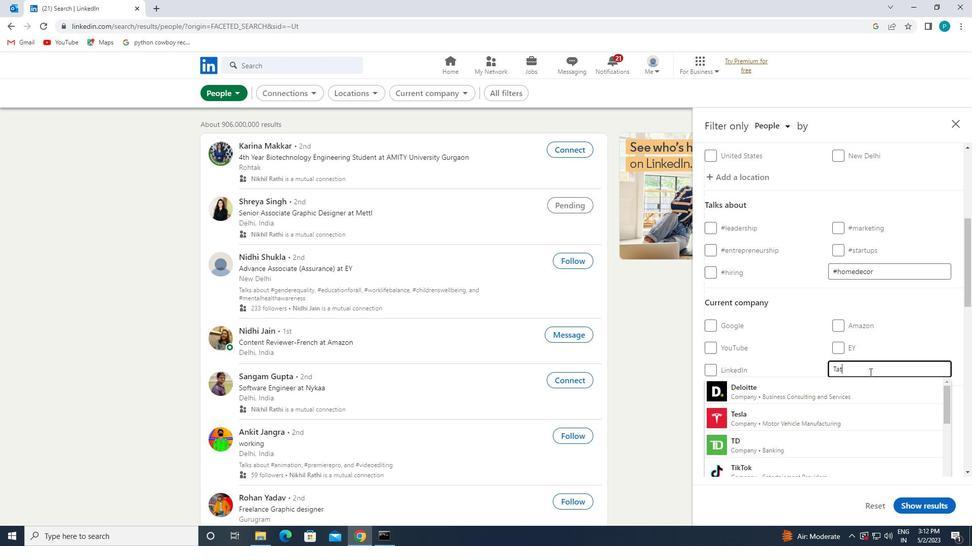 
Action: Mouse moved to (878, 378)
Screenshot: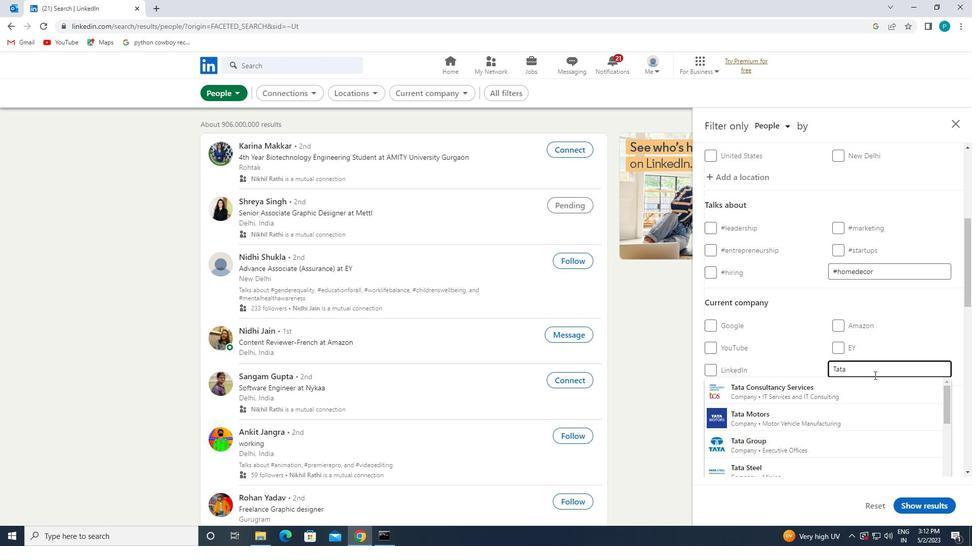 
Action: Mouse scrolled (878, 378) with delta (0, 0)
Screenshot: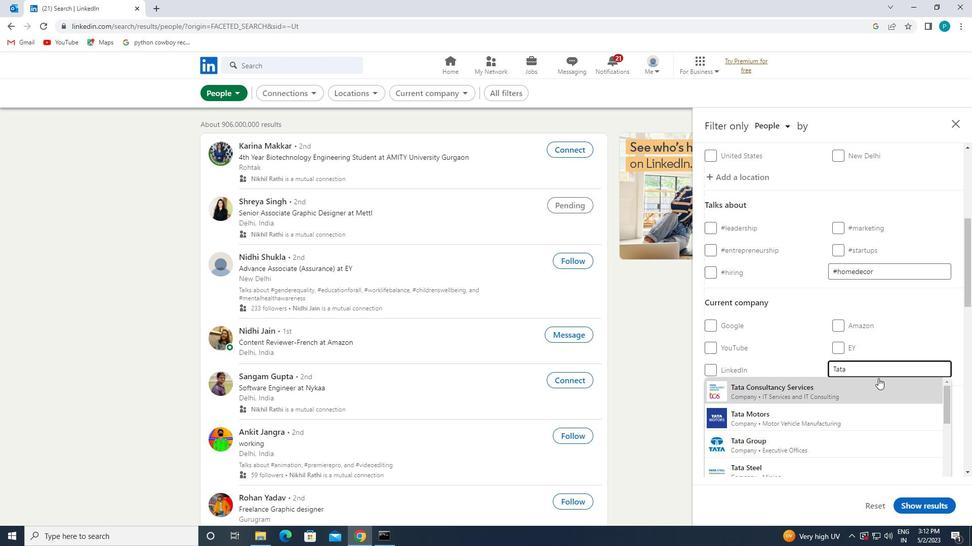 
Action: Mouse scrolled (878, 378) with delta (0, 0)
Screenshot: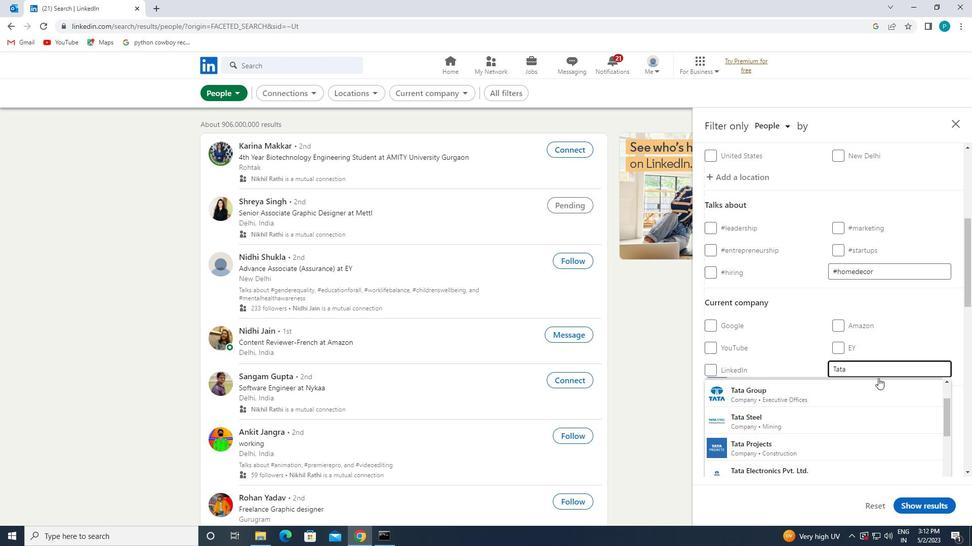 
Action: Mouse moved to (896, 361)
Screenshot: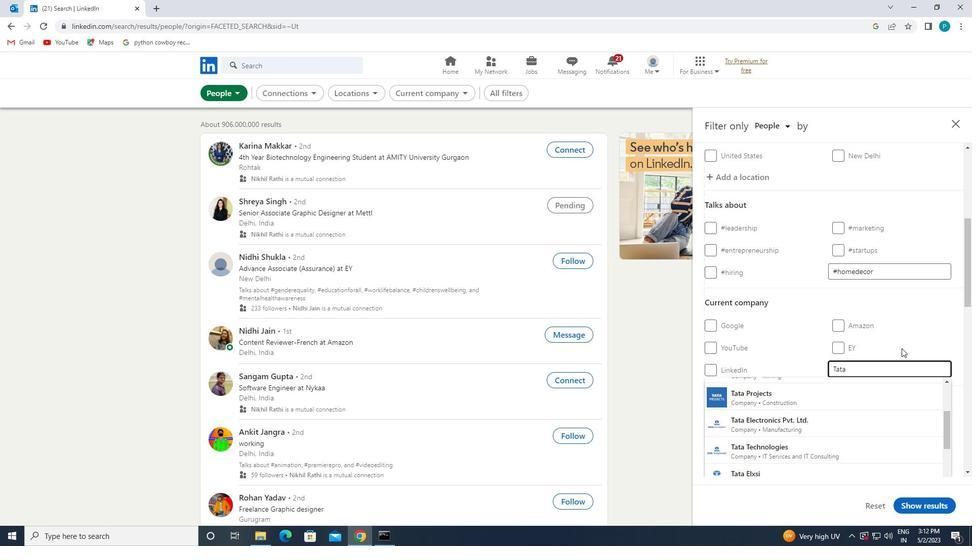 
Action: Key pressed <Key.space><Key.caps_lock>E<Key.caps_lock>
Screenshot: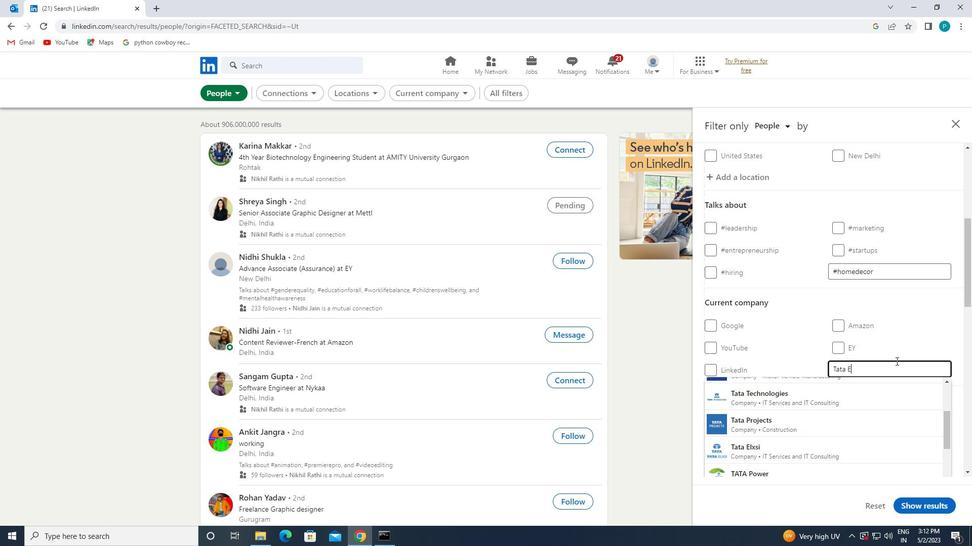 
Action: Mouse moved to (887, 384)
Screenshot: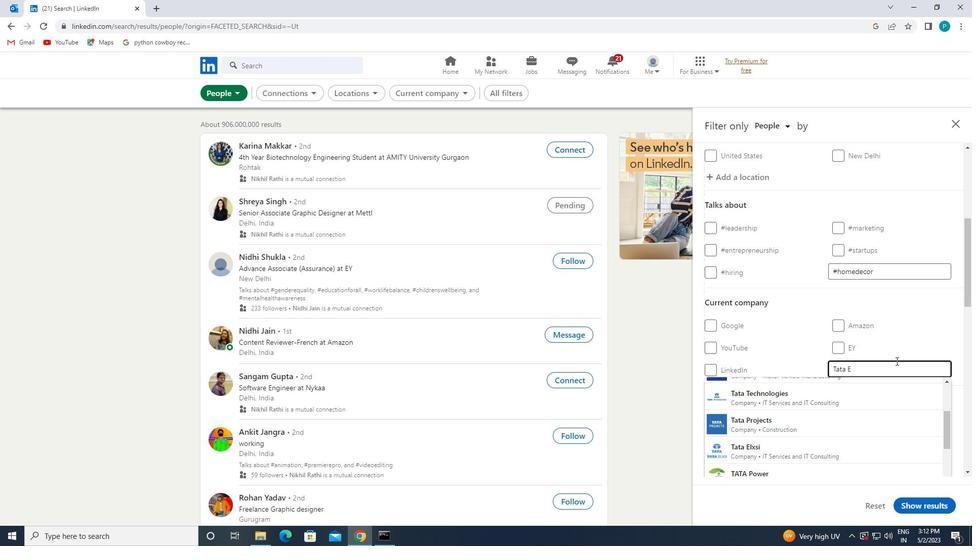 
Action: Mouse scrolled (887, 384) with delta (0, 0)
Screenshot: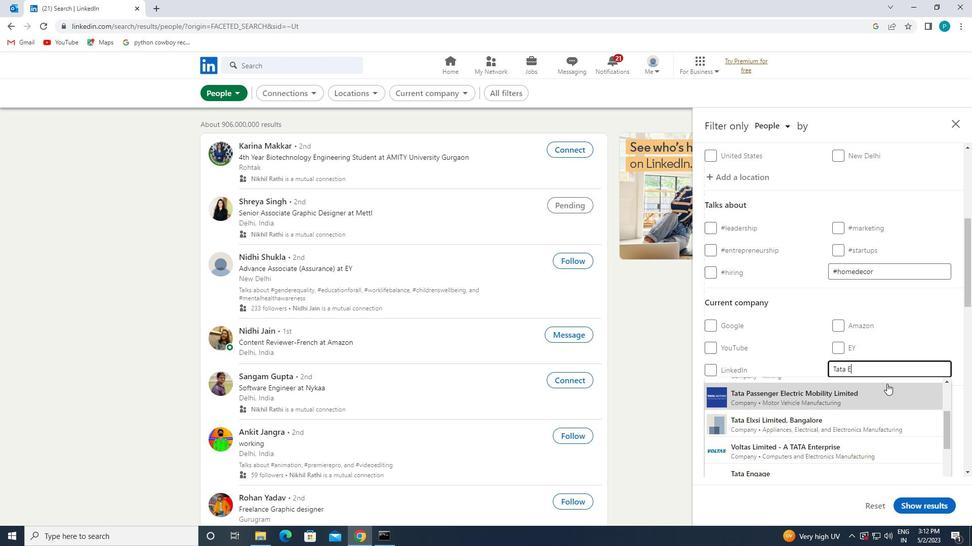 
Action: Mouse scrolled (887, 384) with delta (0, 0)
Screenshot: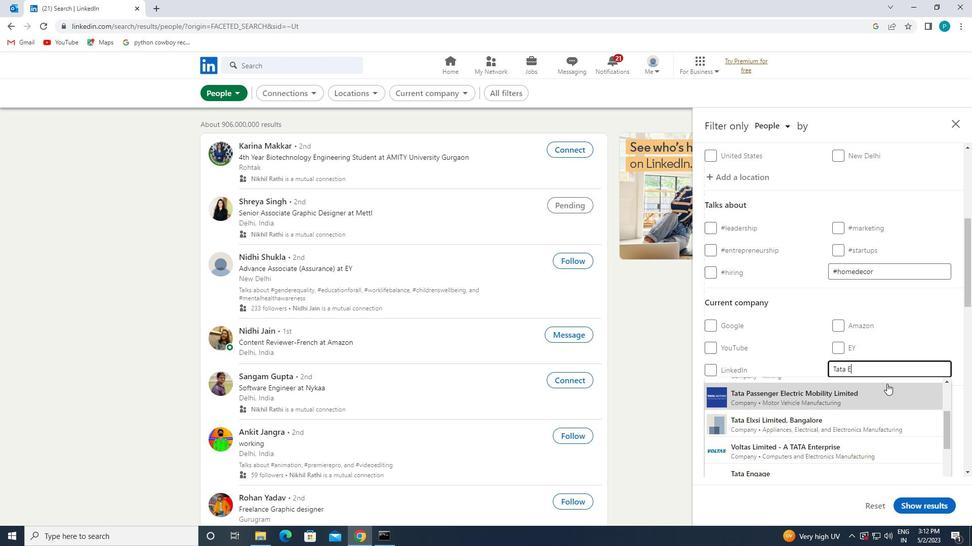 
Action: Mouse pressed left at (887, 384)
Screenshot: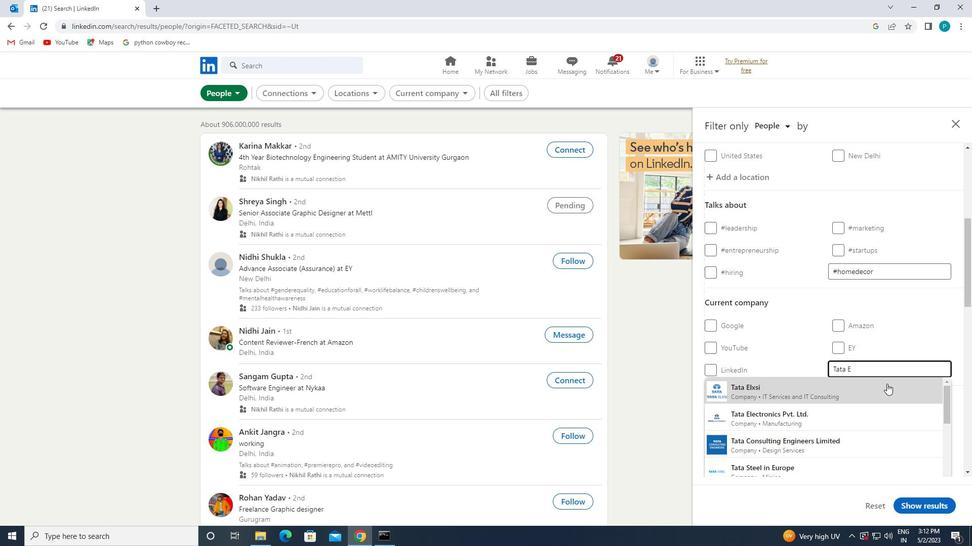 
Action: Mouse moved to (887, 385)
Screenshot: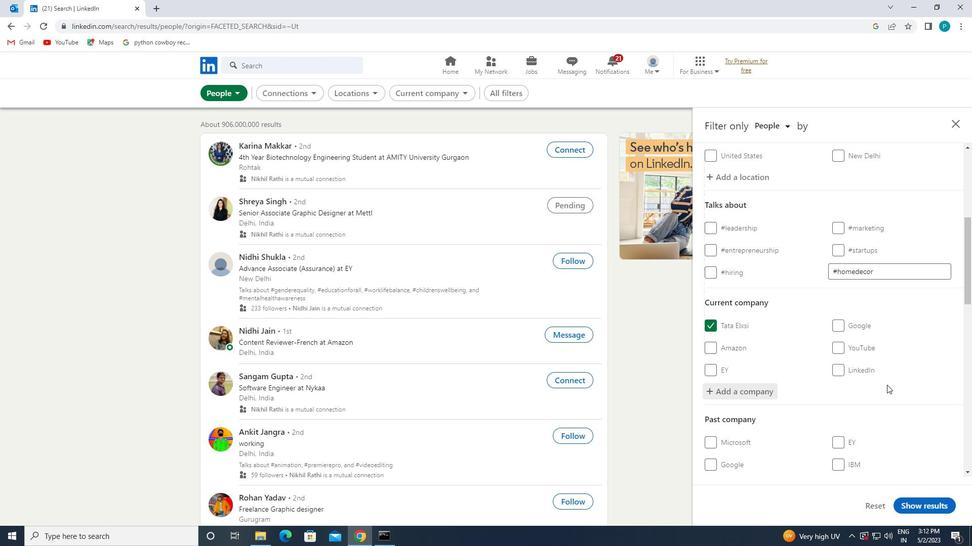 
Action: Mouse scrolled (887, 384) with delta (0, 0)
Screenshot: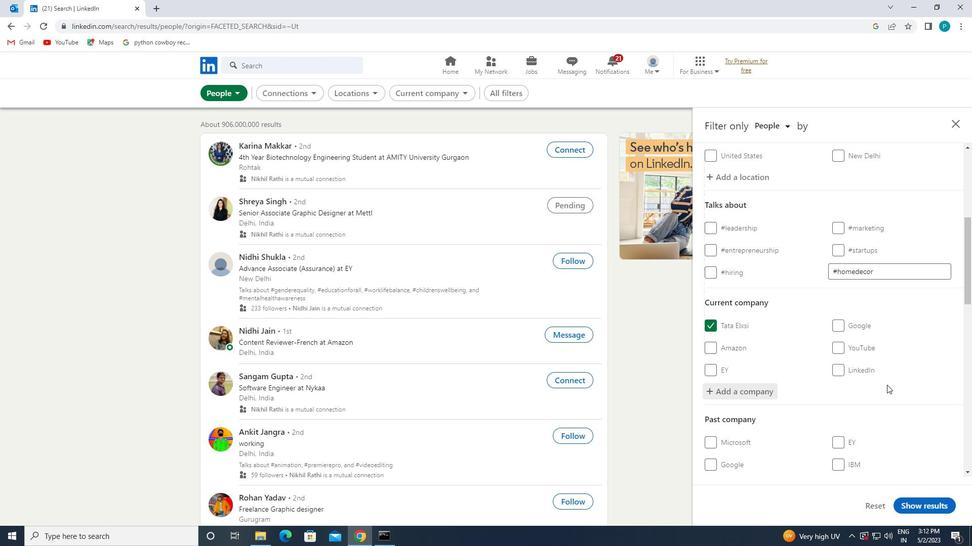 
Action: Mouse scrolled (887, 384) with delta (0, 0)
Screenshot: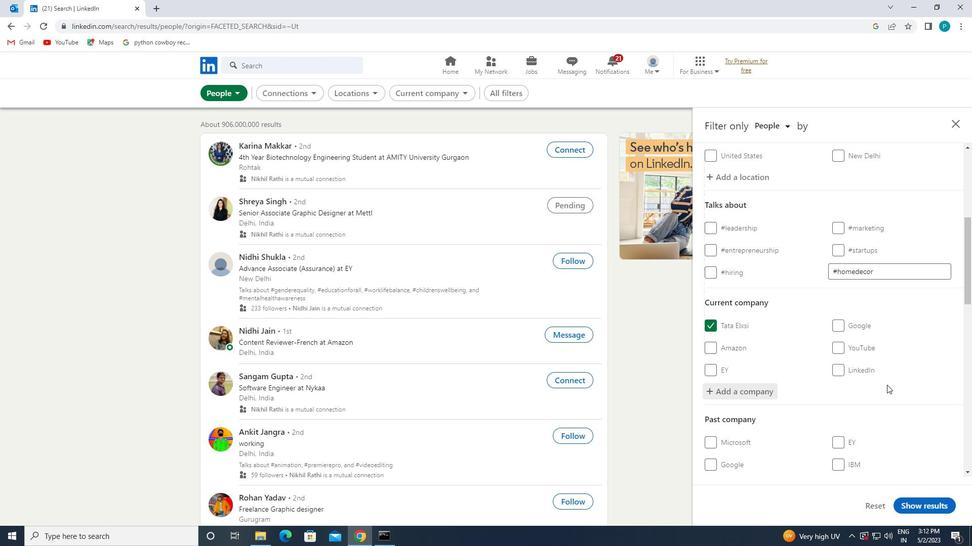 
Action: Mouse scrolled (887, 384) with delta (0, 0)
Screenshot: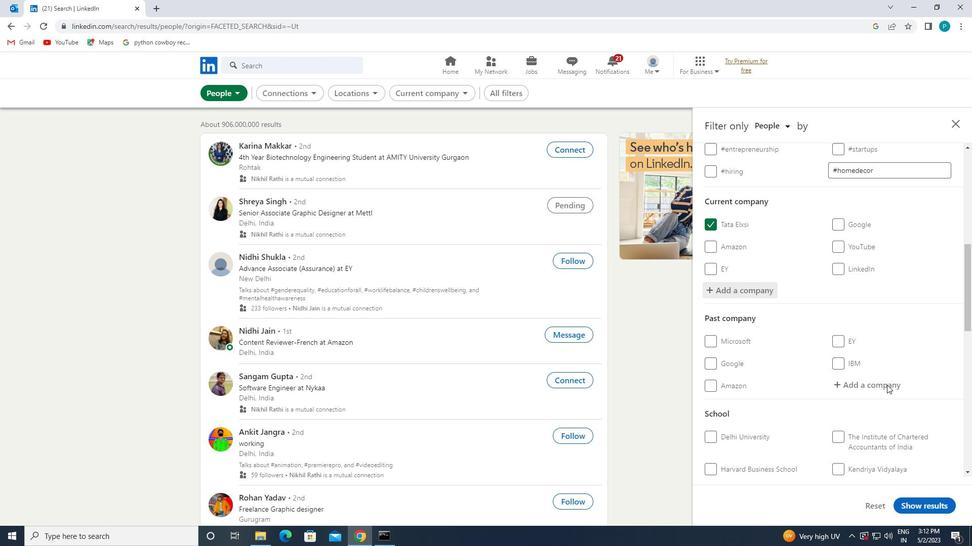 
Action: Mouse moved to (811, 374)
Screenshot: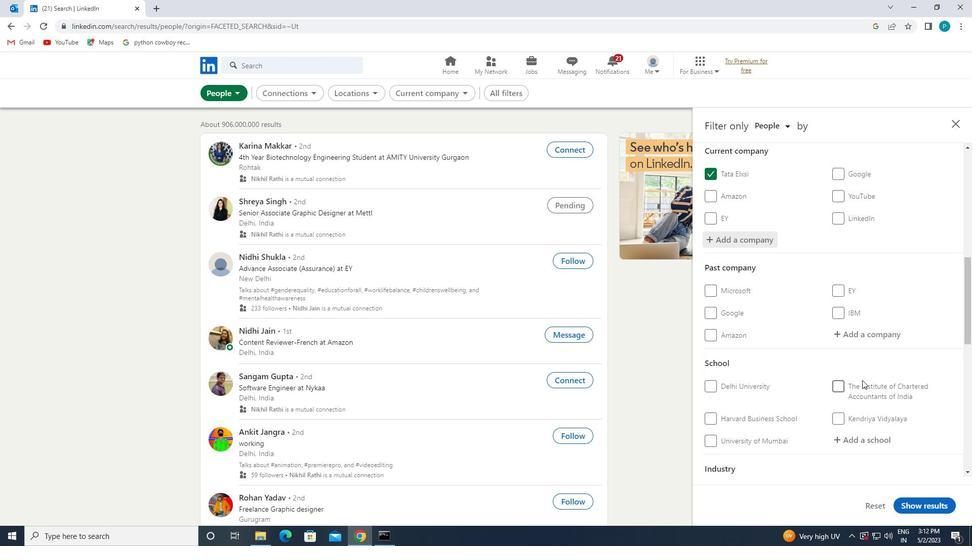 
Action: Mouse scrolled (811, 373) with delta (0, 0)
Screenshot: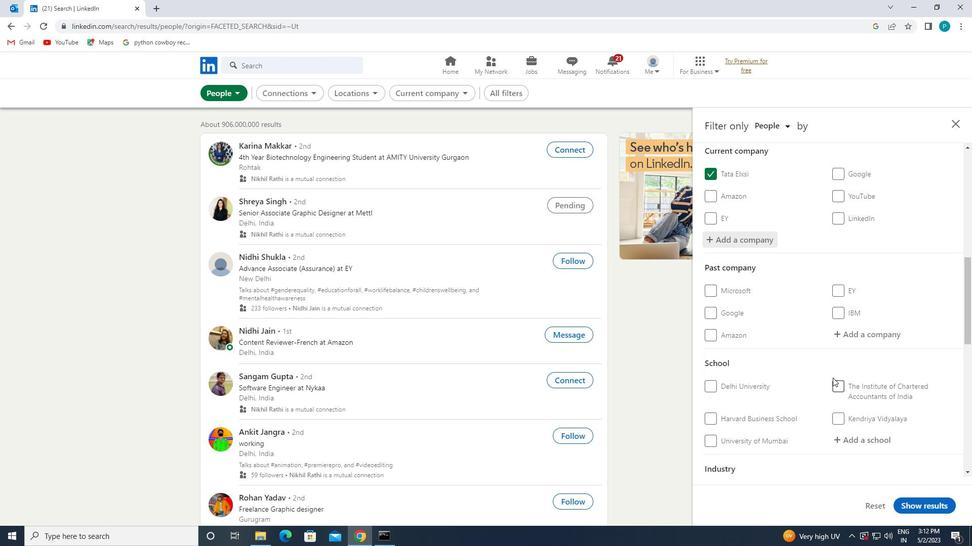 
Action: Mouse scrolled (811, 373) with delta (0, 0)
Screenshot: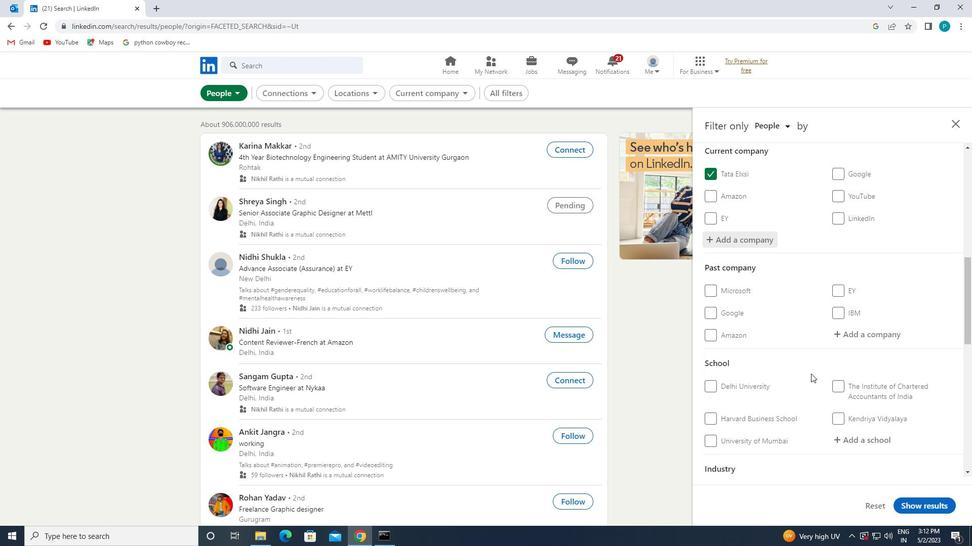 
Action: Mouse scrolled (811, 373) with delta (0, 0)
Screenshot: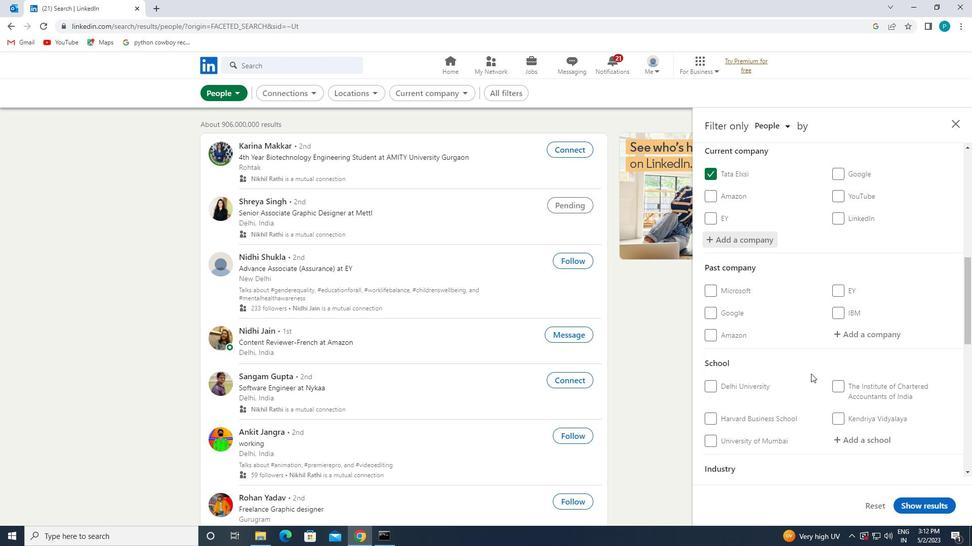 
Action: Mouse moved to (843, 284)
Screenshot: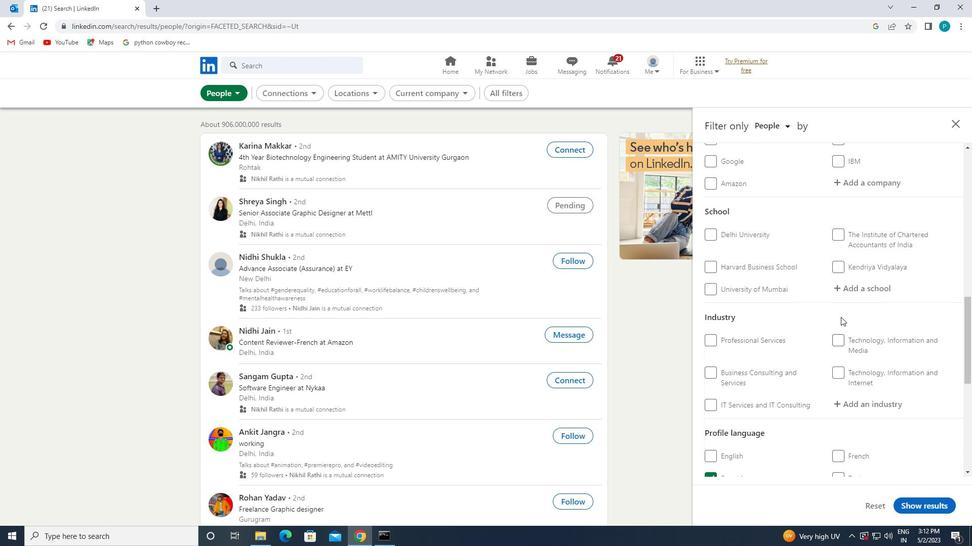 
Action: Mouse pressed left at (843, 284)
Screenshot: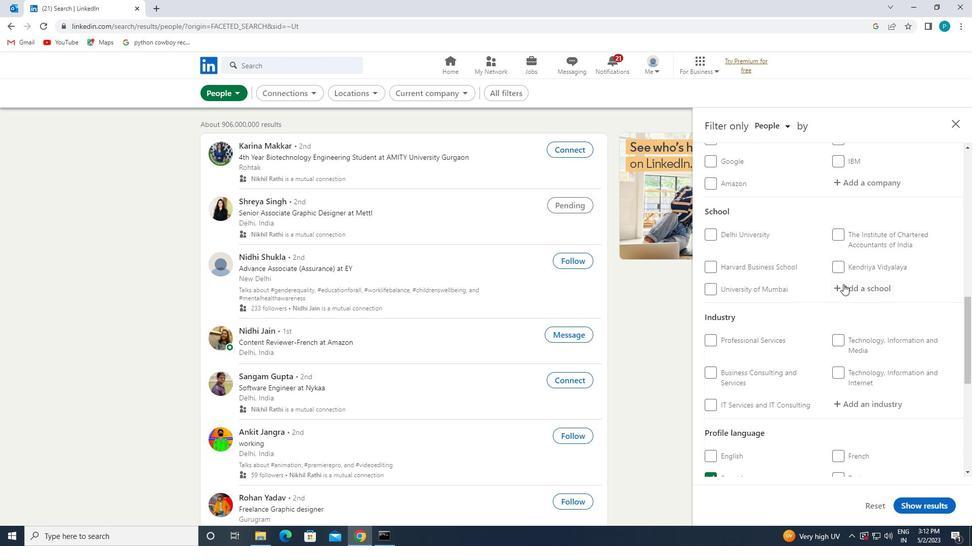 
Action: Key pressed <Key.caps_lock>N<Key.caps_lock>ARASARA
Screenshot: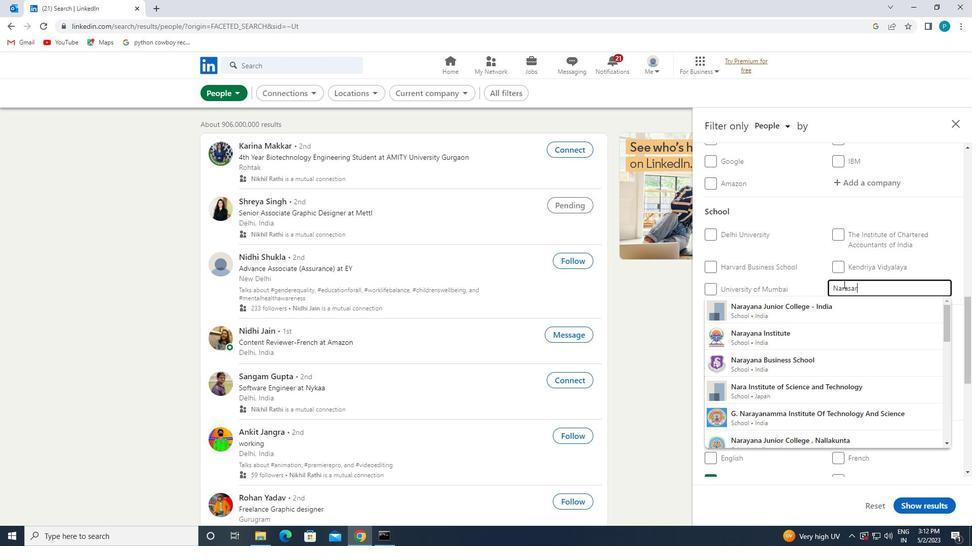 
Action: Mouse moved to (851, 306)
Screenshot: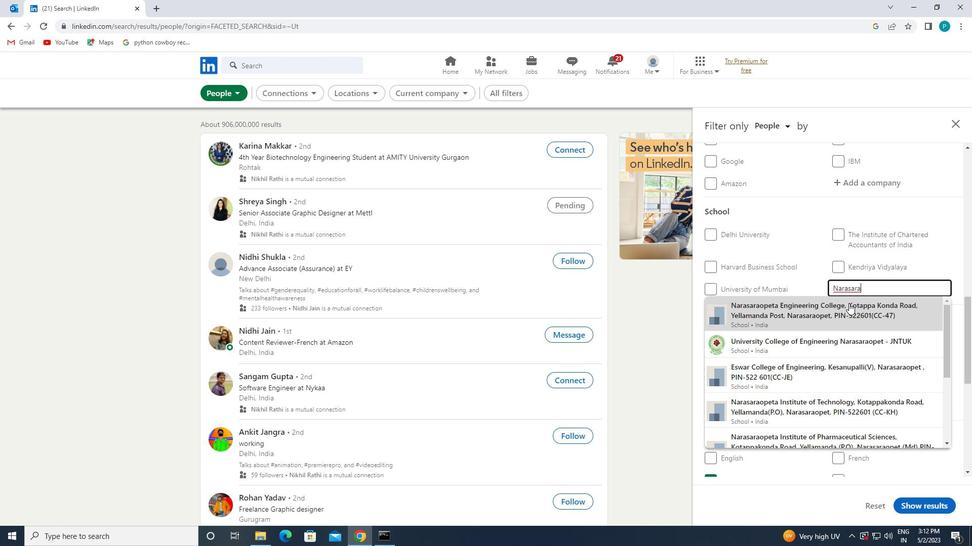 
Action: Mouse pressed left at (851, 306)
Screenshot: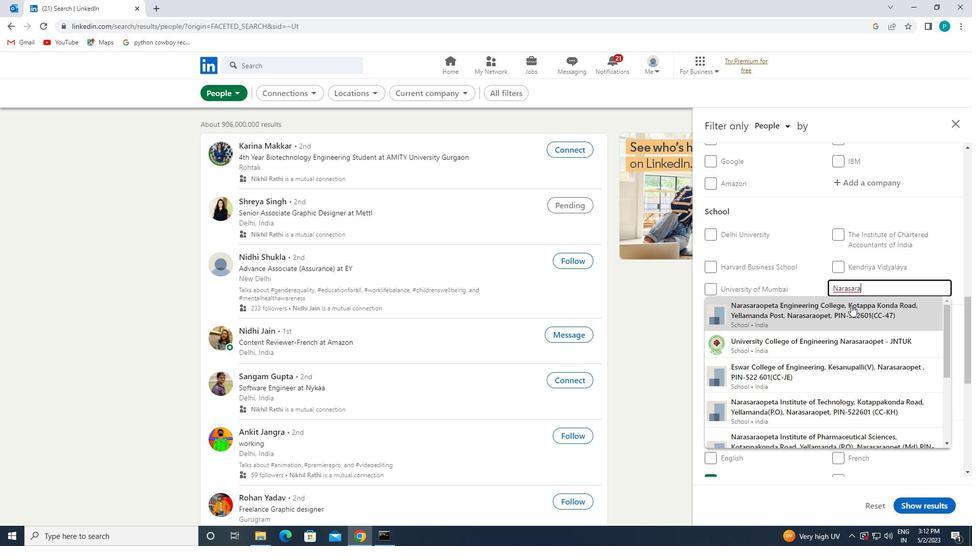 
Action: Mouse scrolled (851, 306) with delta (0, 0)
Screenshot: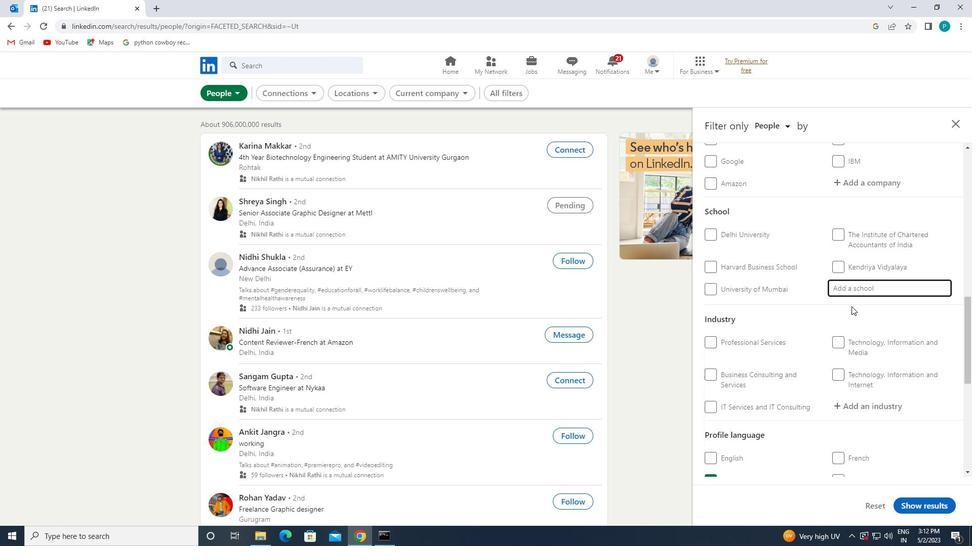 
Action: Mouse scrolled (851, 306) with delta (0, 0)
Screenshot: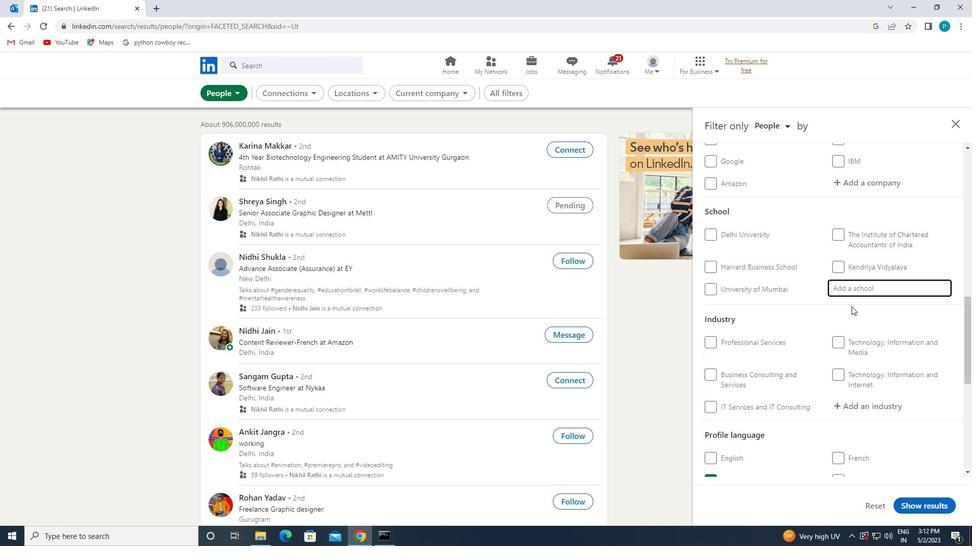 
Action: Mouse scrolled (851, 306) with delta (0, 0)
Screenshot: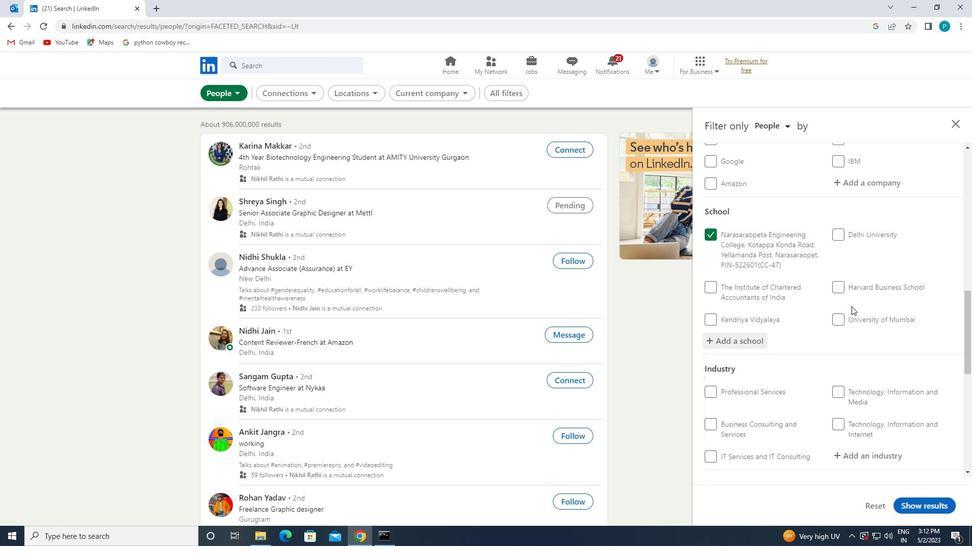 
Action: Mouse moved to (852, 307)
Screenshot: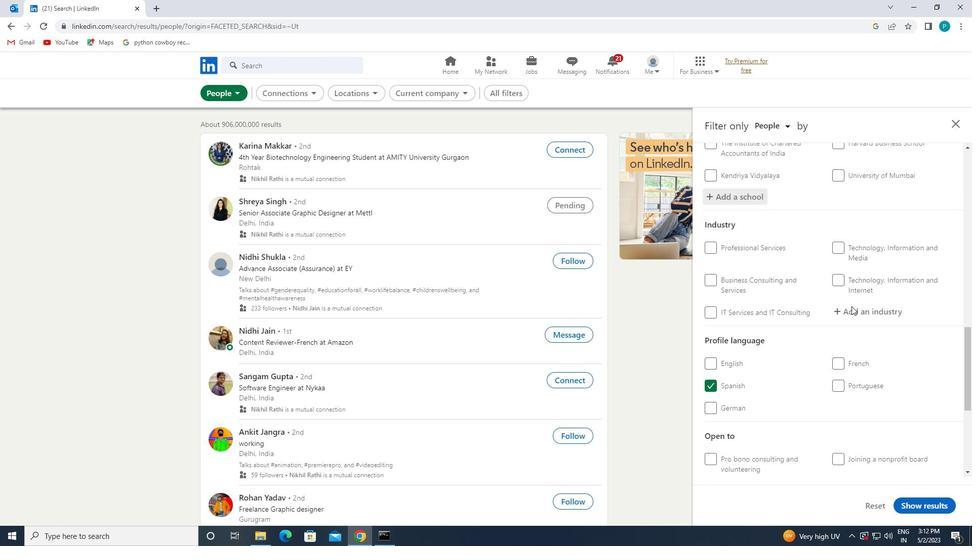 
Action: Mouse pressed left at (852, 307)
Screenshot: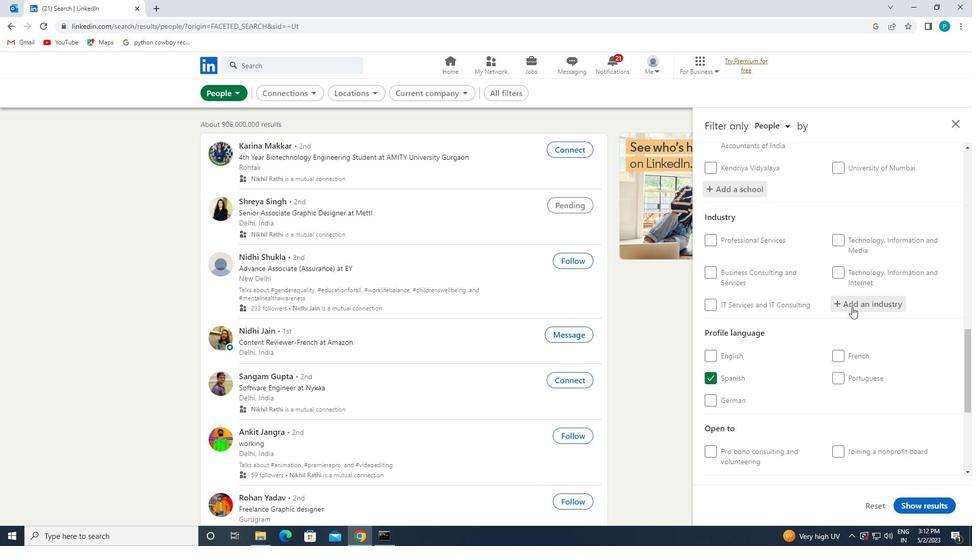
Action: Mouse moved to (852, 307)
Screenshot: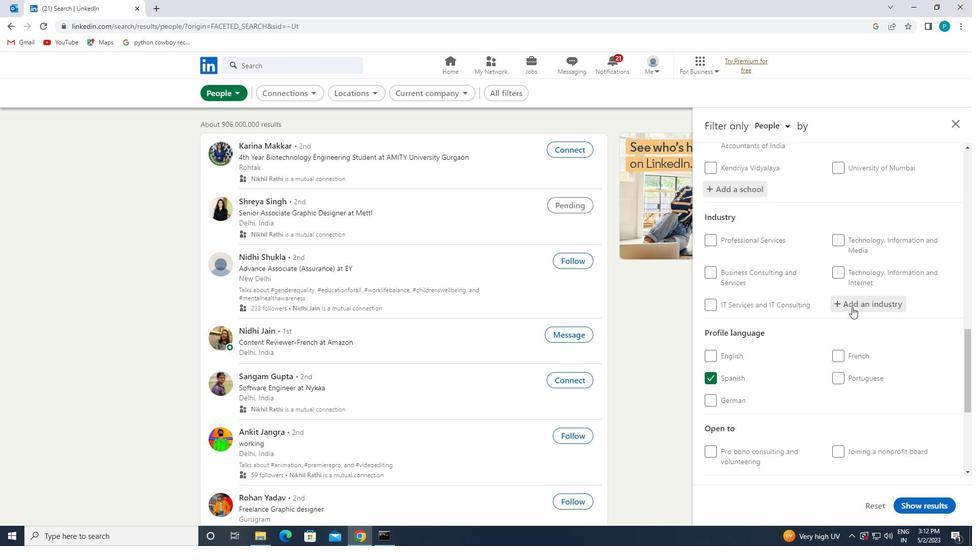 
Action: Key pressed <Key.caps_lock>U<Key.caps_lock>TI
Screenshot: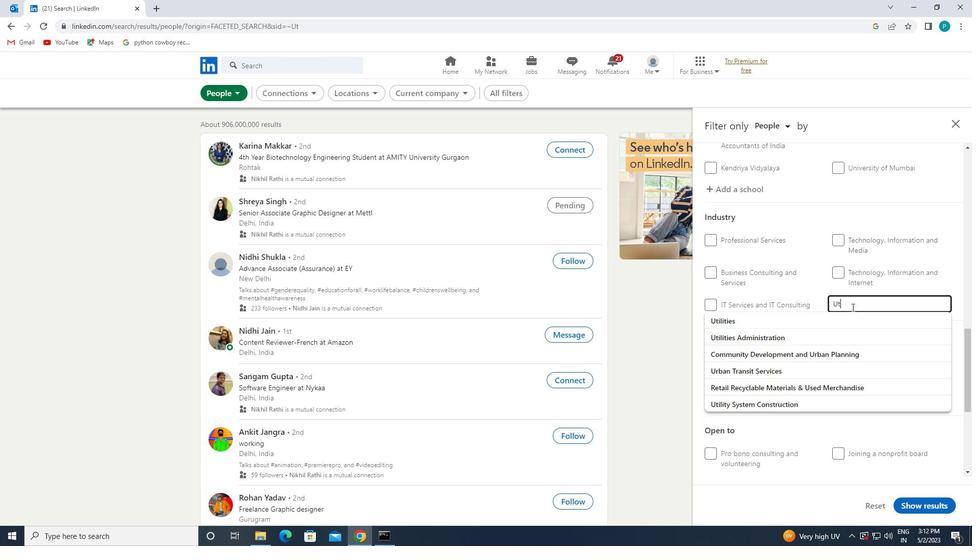 
Action: Mouse moved to (842, 333)
Screenshot: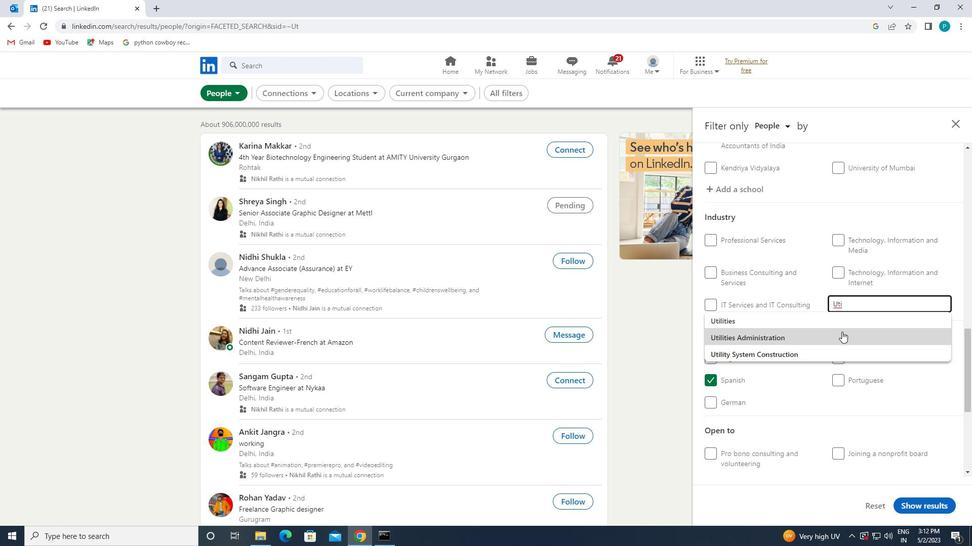 
Action: Mouse pressed left at (842, 333)
Screenshot: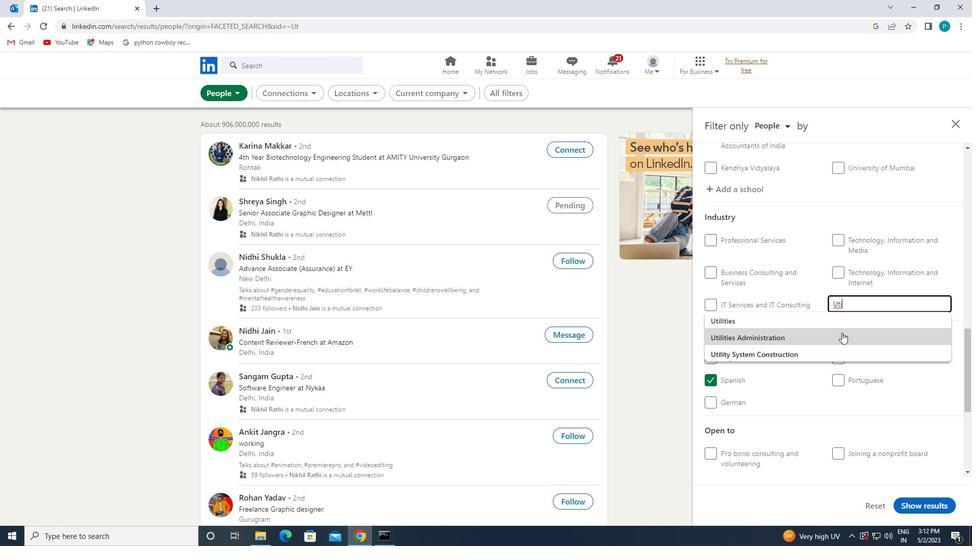 
Action: Mouse scrolled (842, 332) with delta (0, 0)
Screenshot: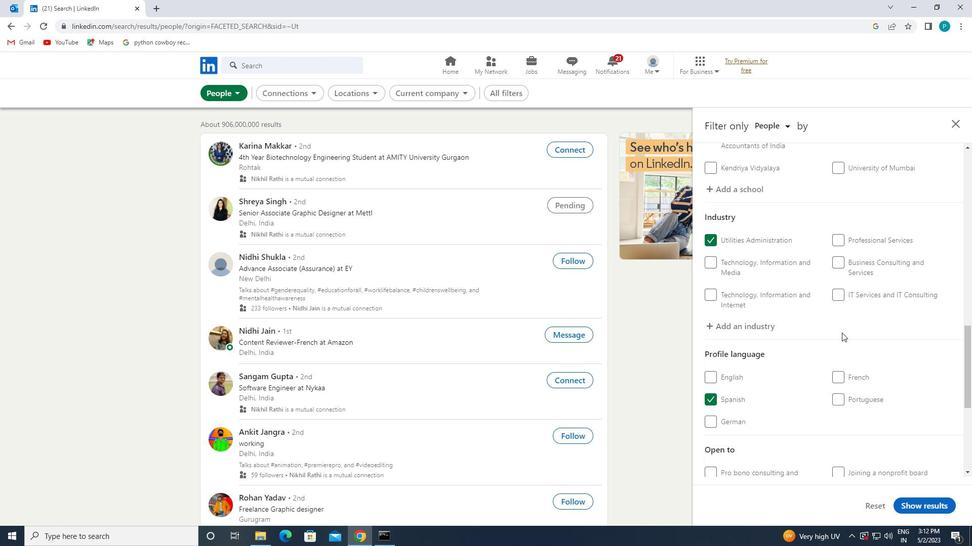 
Action: Mouse scrolled (842, 332) with delta (0, 0)
Screenshot: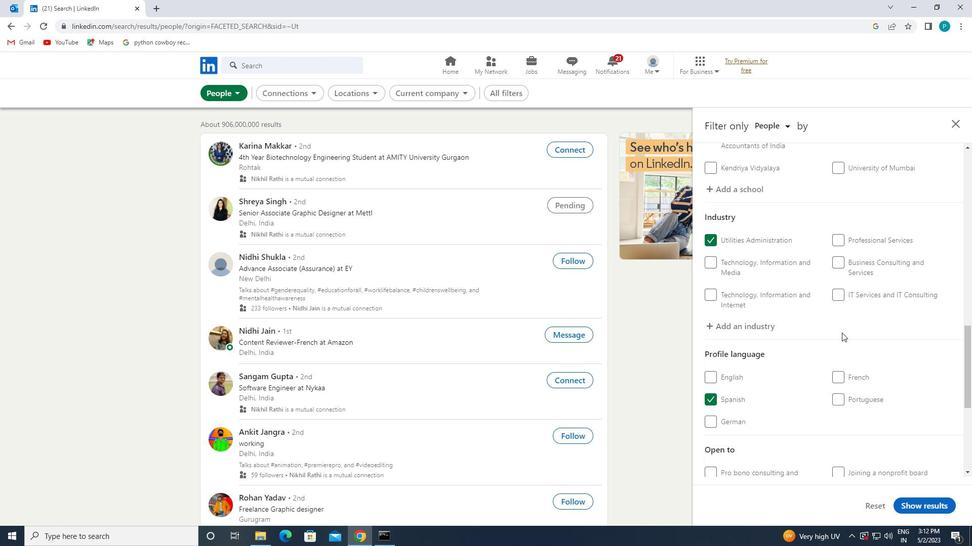 
Action: Mouse scrolled (842, 332) with delta (0, 0)
Screenshot: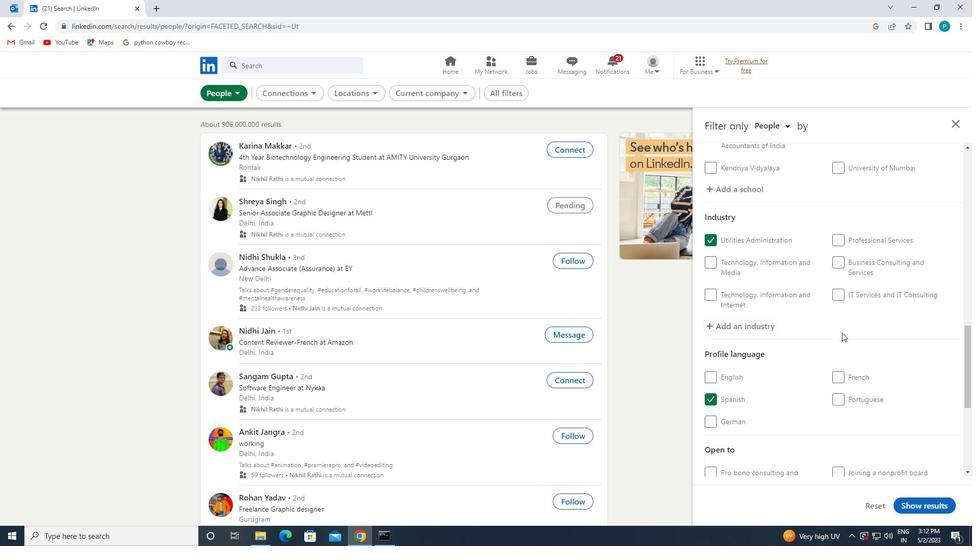 
Action: Mouse moved to (868, 387)
Screenshot: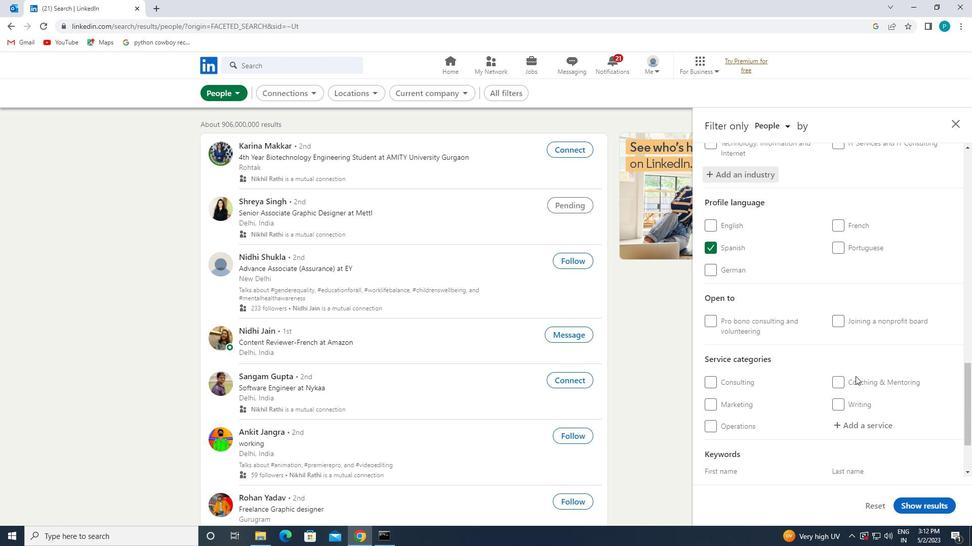 
Action: Mouse scrolled (868, 386) with delta (0, 0)
Screenshot: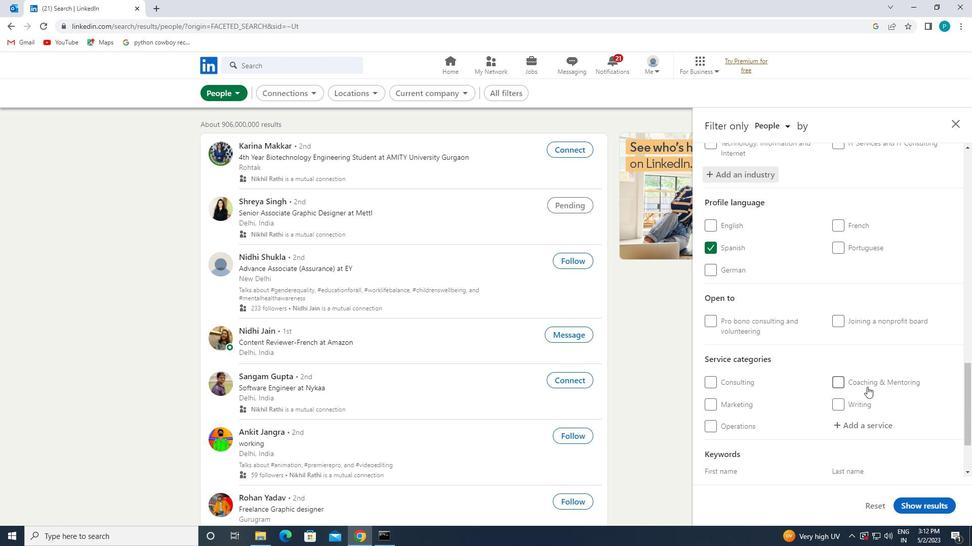 
Action: Mouse scrolled (868, 386) with delta (0, 0)
Screenshot: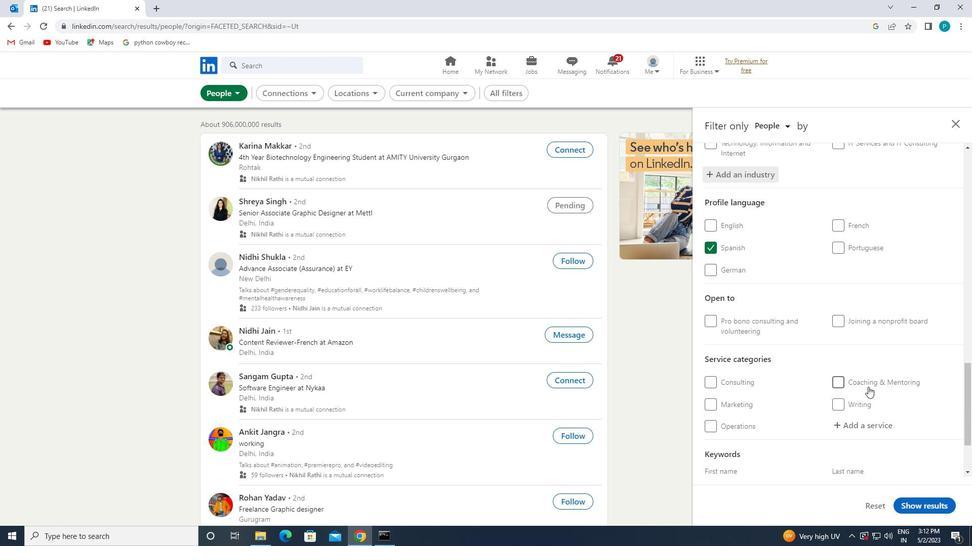 
Action: Mouse moved to (858, 327)
Screenshot: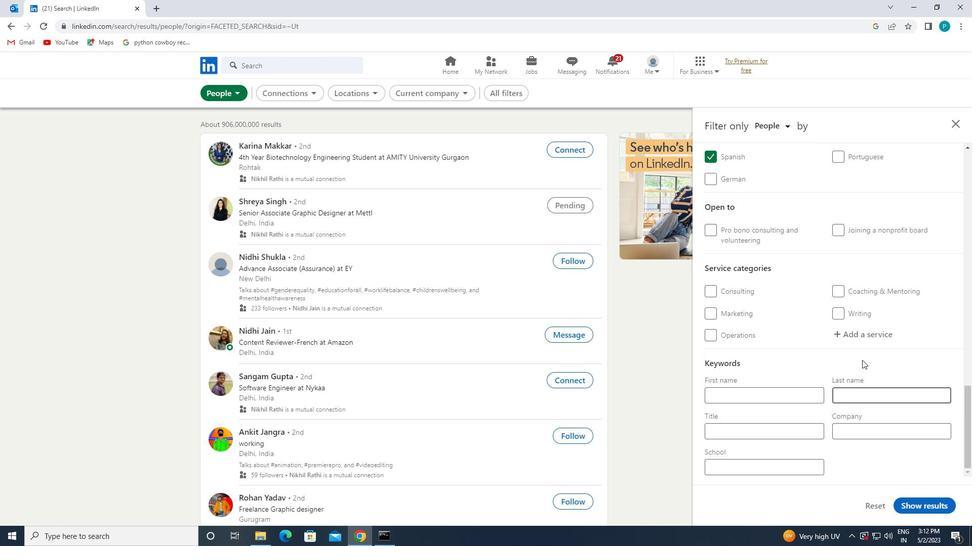 
Action: Mouse pressed left at (858, 327)
Screenshot: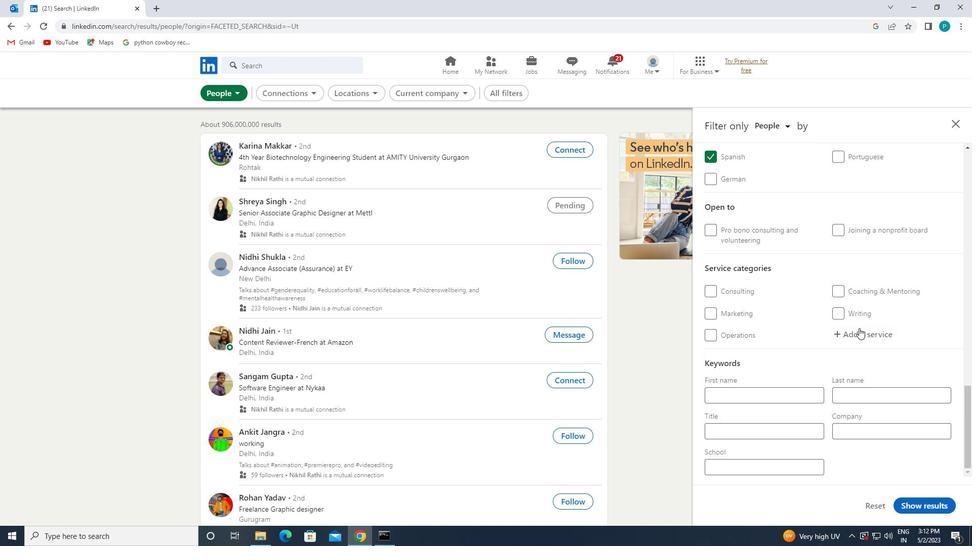 
Action: Key pressed <Key.caps_lock>E<Key.caps_lock>XECUTIB<Key.backspace>VE
Screenshot: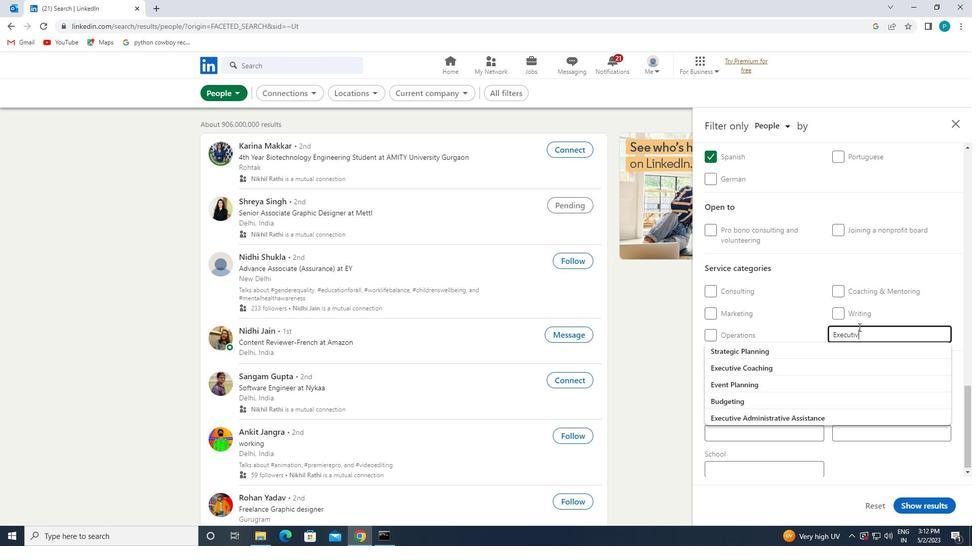 
Action: Mouse moved to (835, 352)
Screenshot: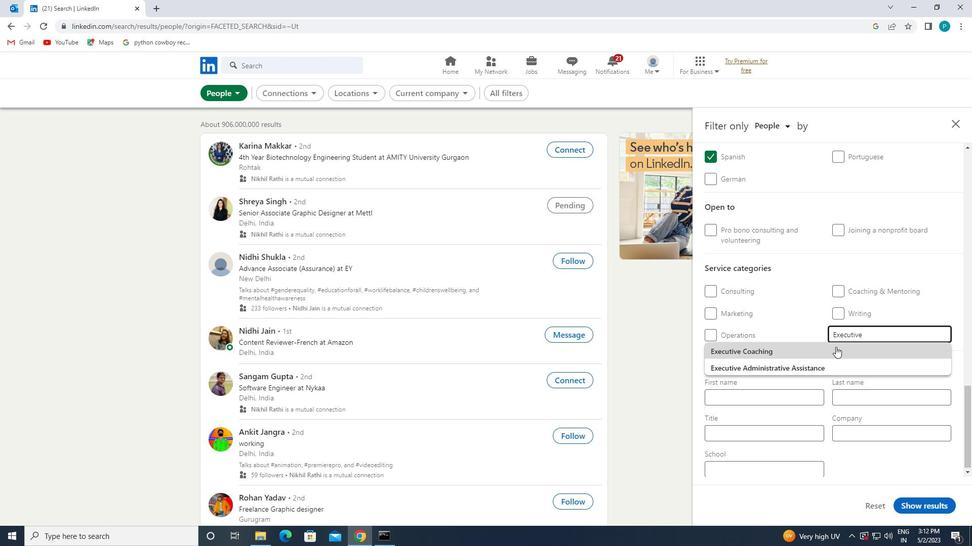 
Action: Mouse pressed left at (835, 352)
Screenshot: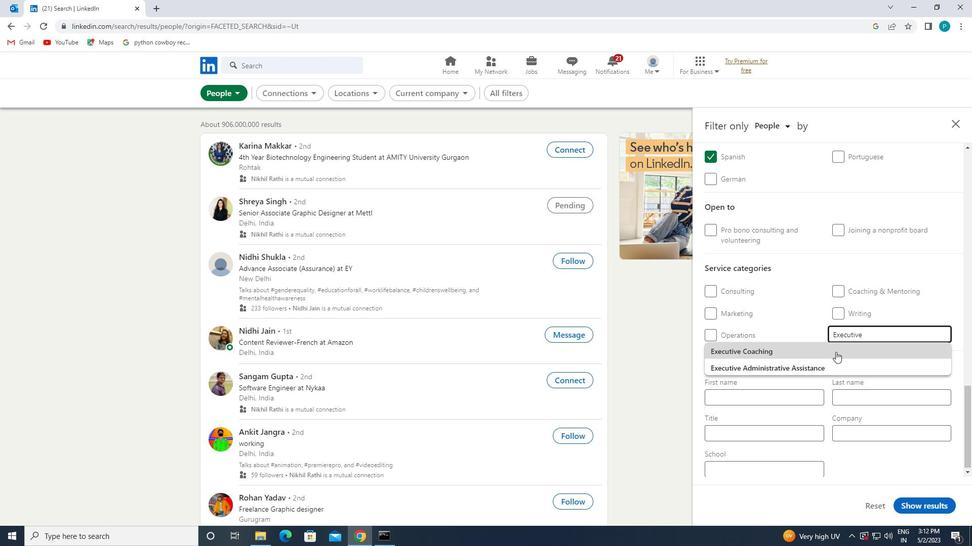 
Action: Mouse moved to (835, 353)
Screenshot: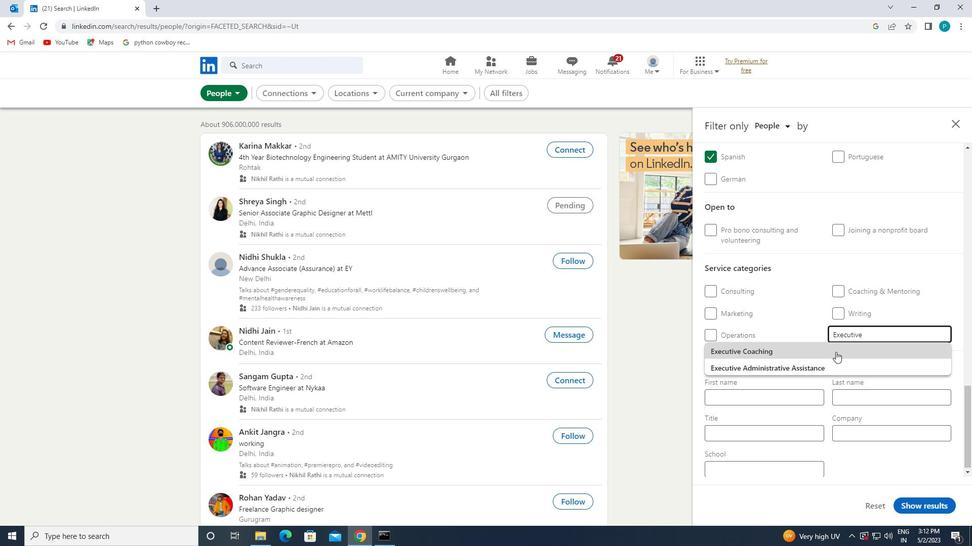 
Action: Mouse scrolled (835, 352) with delta (0, 0)
Screenshot: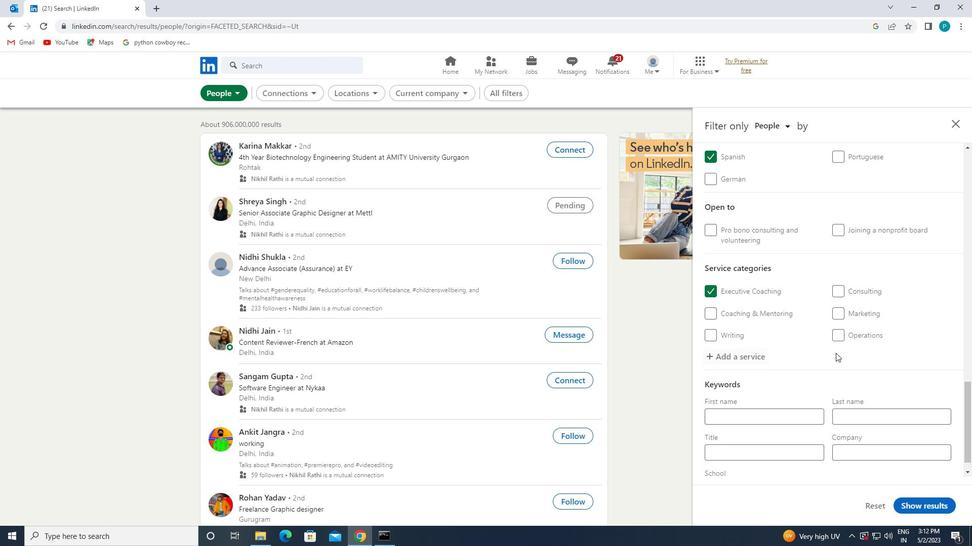 
Action: Mouse scrolled (835, 352) with delta (0, 0)
Screenshot: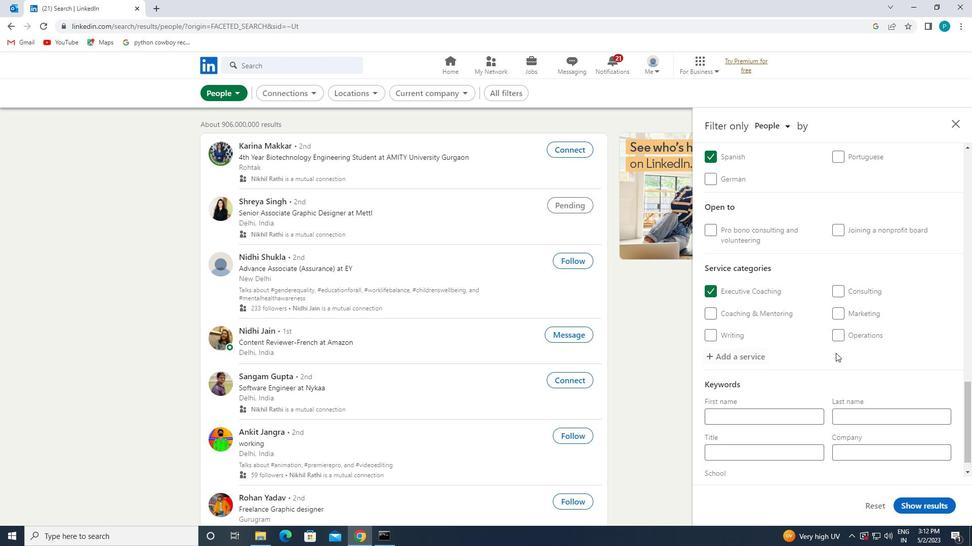 
Action: Mouse moved to (835, 353)
Screenshot: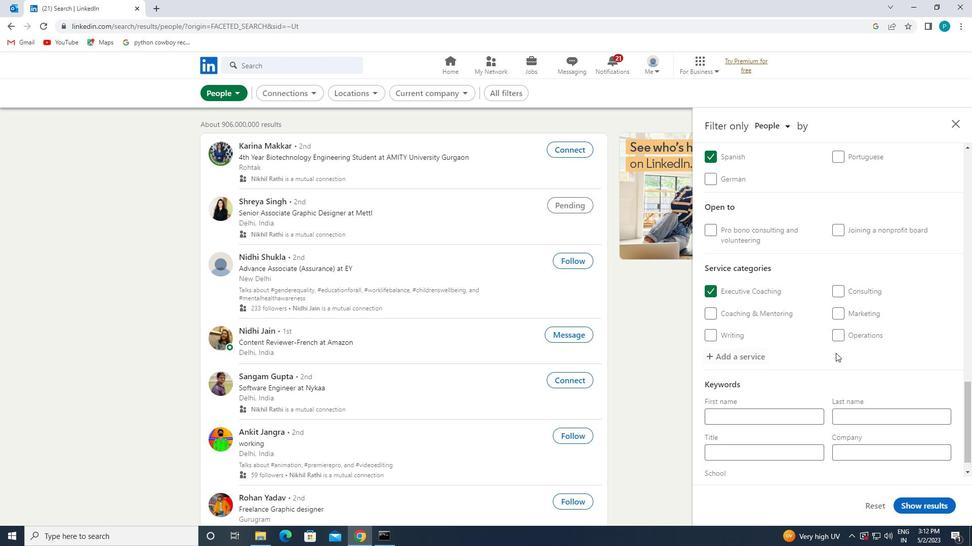 
Action: Mouse scrolled (835, 353) with delta (0, 0)
Screenshot: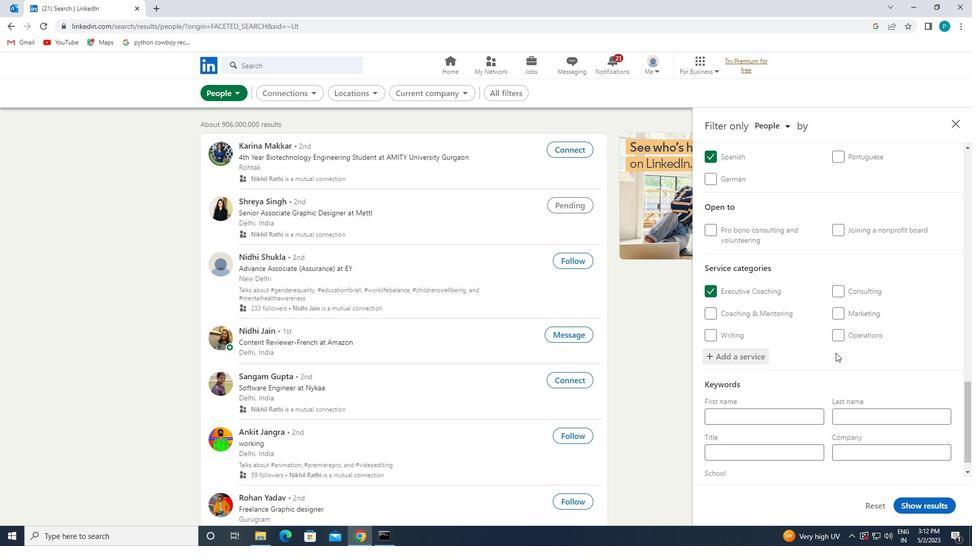 
Action: Mouse moved to (780, 436)
Screenshot: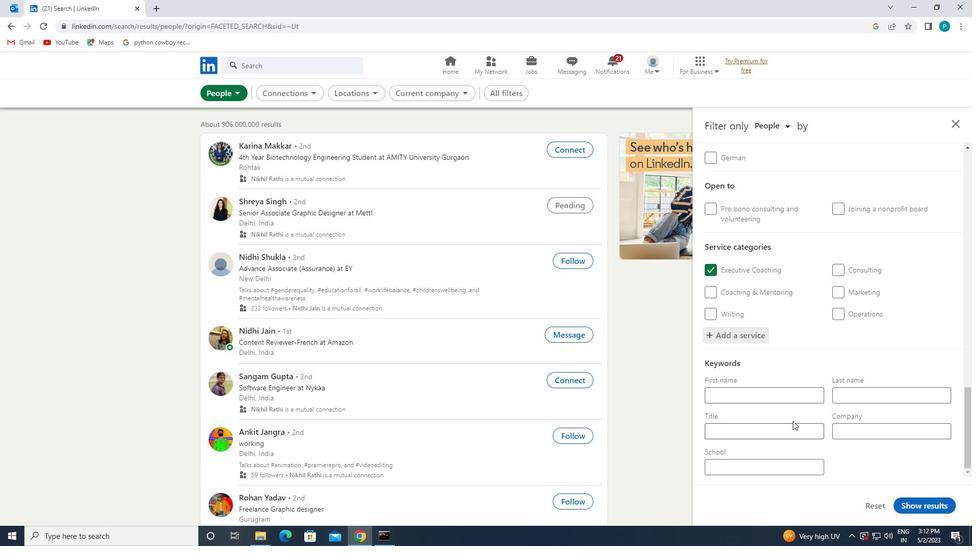 
Action: Mouse pressed left at (780, 436)
Screenshot: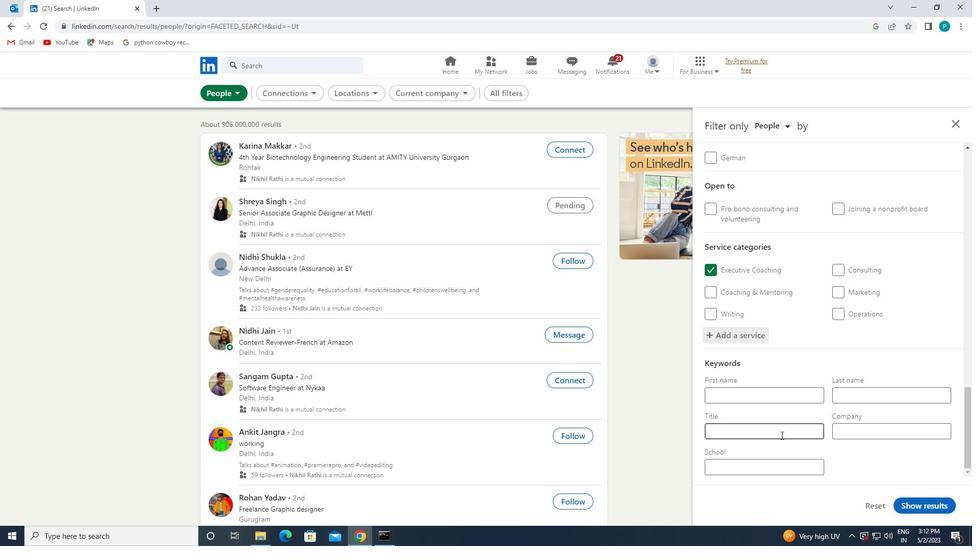 
Action: Key pressed <Key.caps_lock>V<Key.caps_lock>IDEO<Key.space><Key.caps_lock>G<Key.caps_lock>AME<Key.space><Key.caps_lock>W<Key.caps_lock>RITER
Screenshot: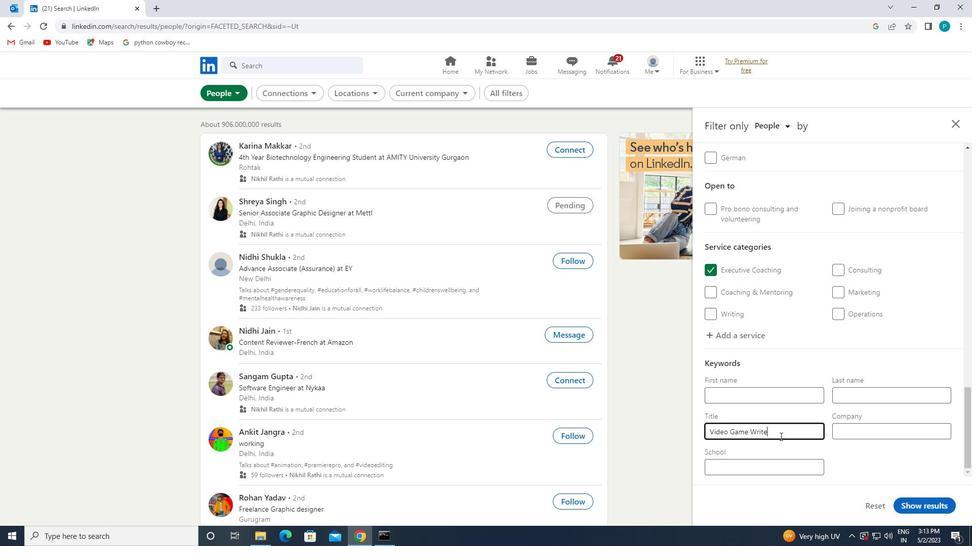 
Action: Mouse moved to (910, 500)
Screenshot: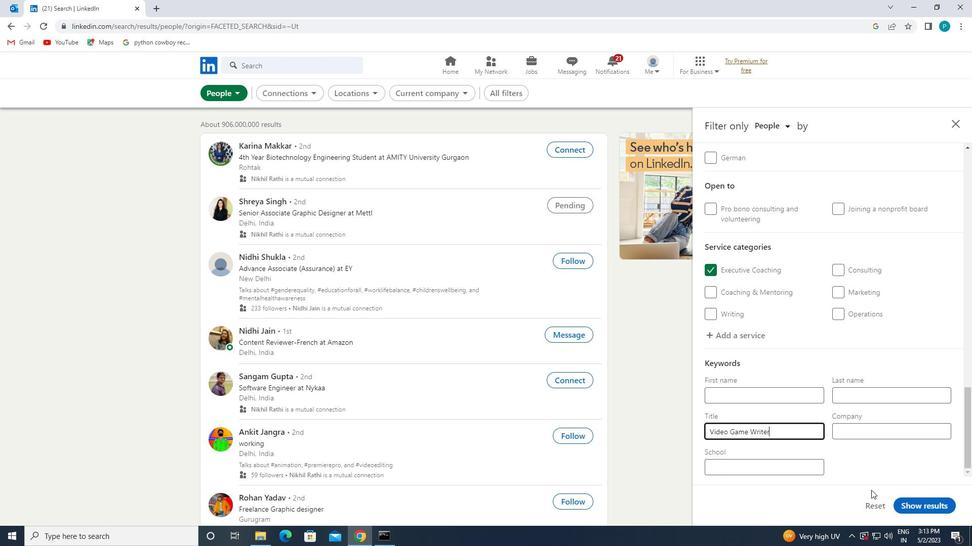 
Action: Mouse pressed left at (910, 500)
Screenshot: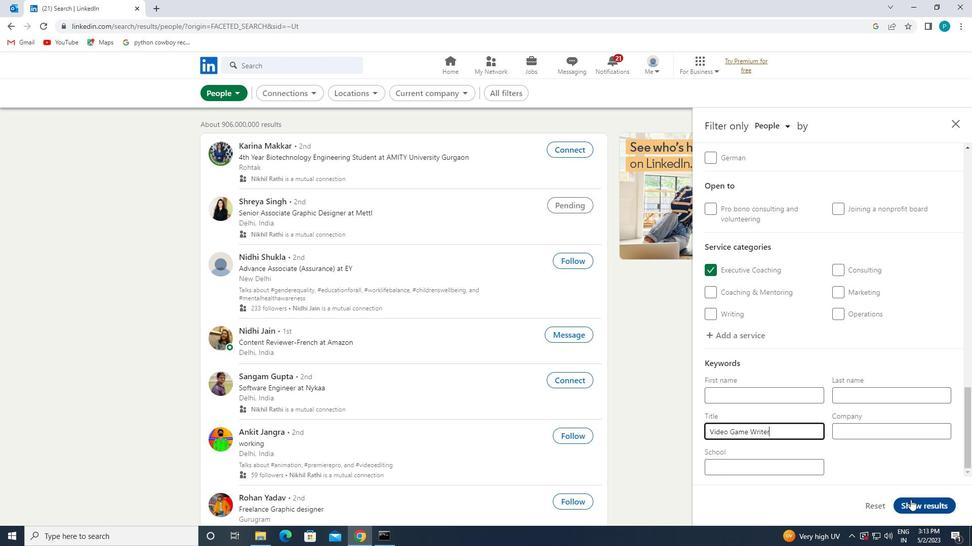 
Action: Mouse moved to (911, 500)
Screenshot: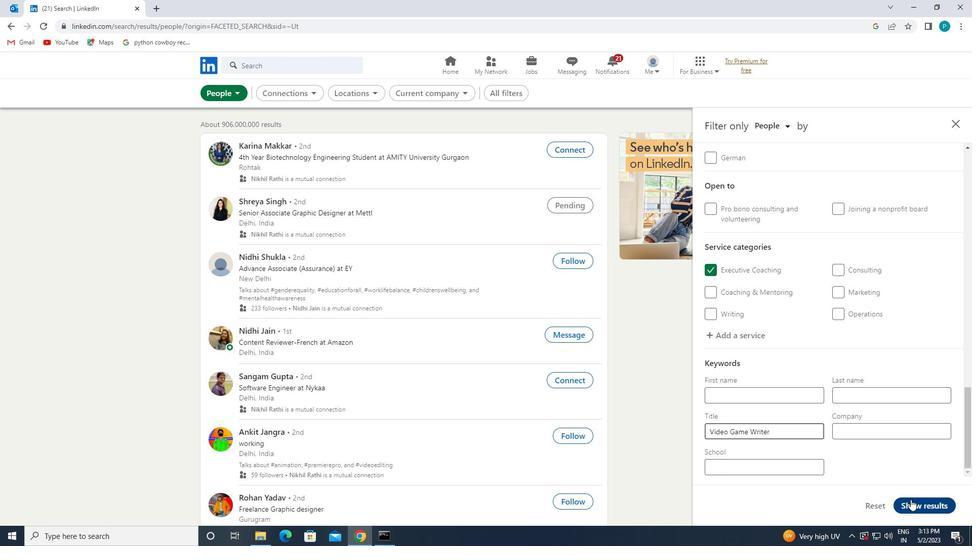 
